 Task: Explore upcoming open houses in Boston, Massachusetts, to visit properties with a roof deck.
Action: Mouse pressed left at (302, 208)
Screenshot: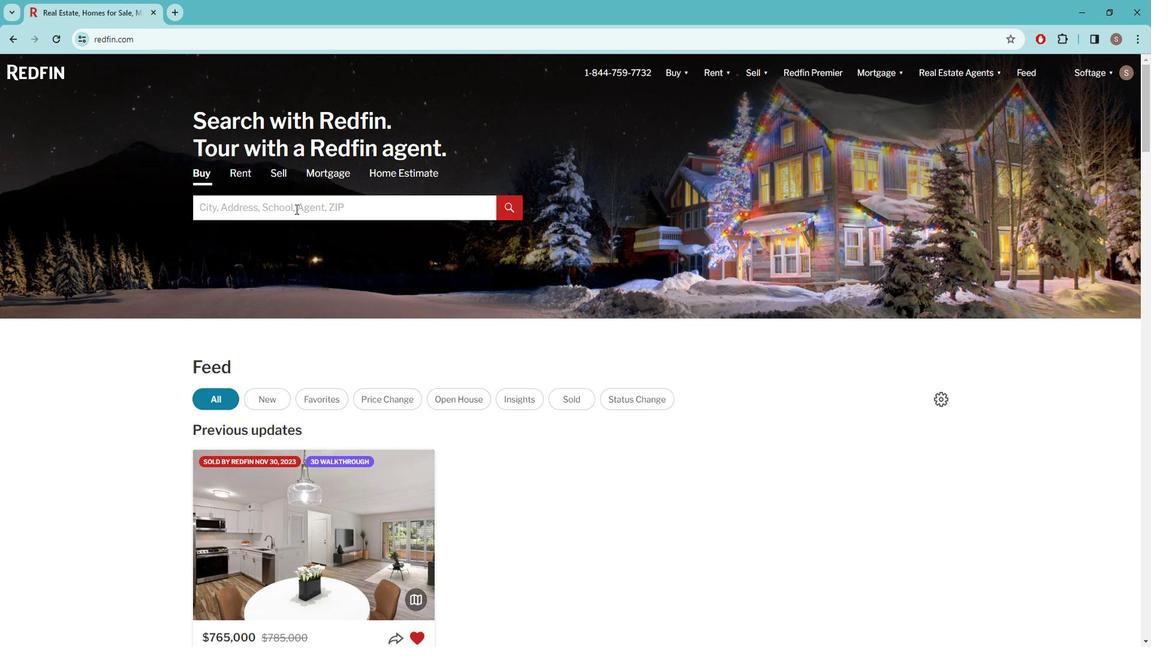 
Action: Mouse moved to (303, 208)
Screenshot: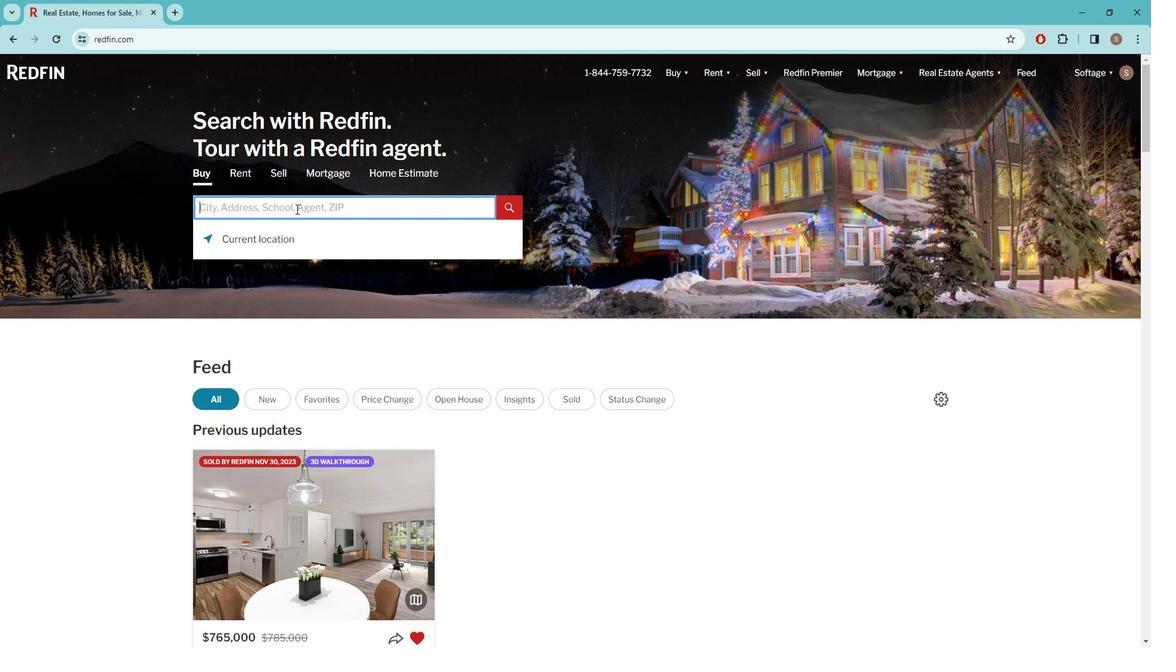 
Action: Key pressed <Key.caps_lock>B<Key.caps_lock>oston
Screenshot: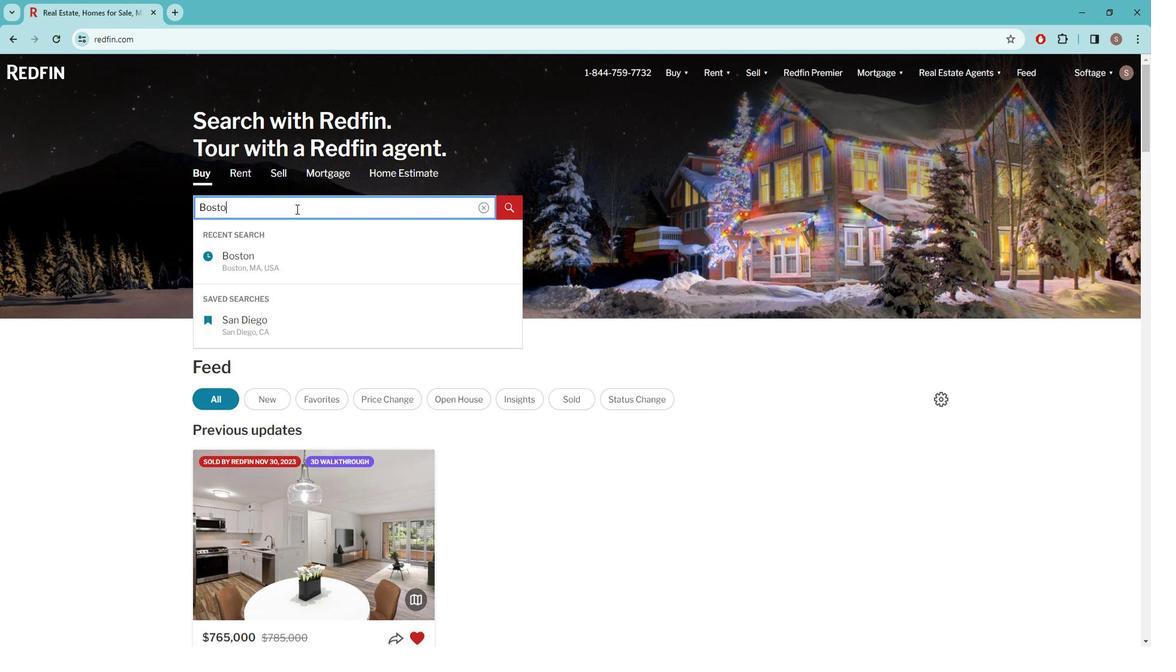 
Action: Mouse moved to (280, 264)
Screenshot: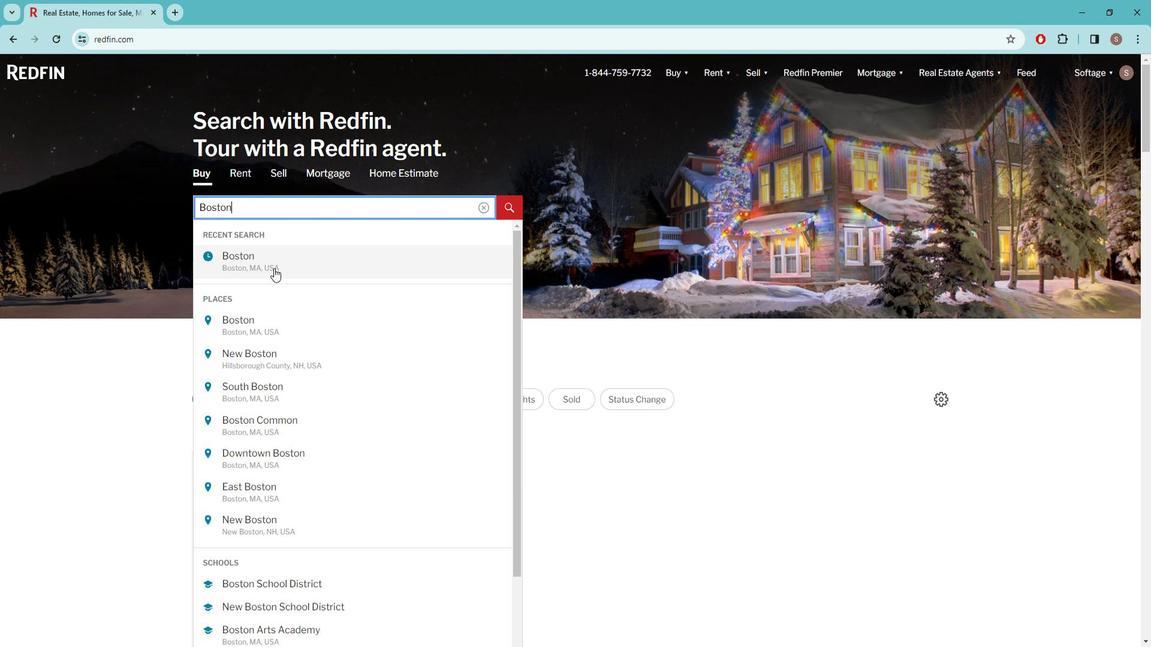 
Action: Mouse pressed left at (280, 264)
Screenshot: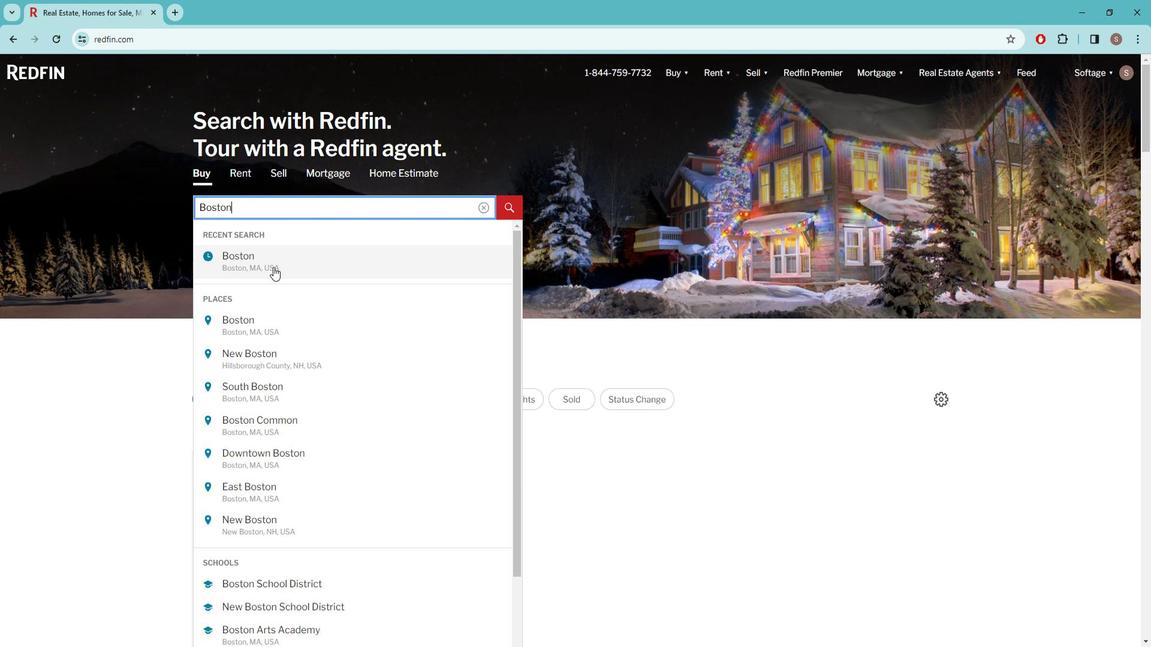 
Action: Mouse moved to (1015, 154)
Screenshot: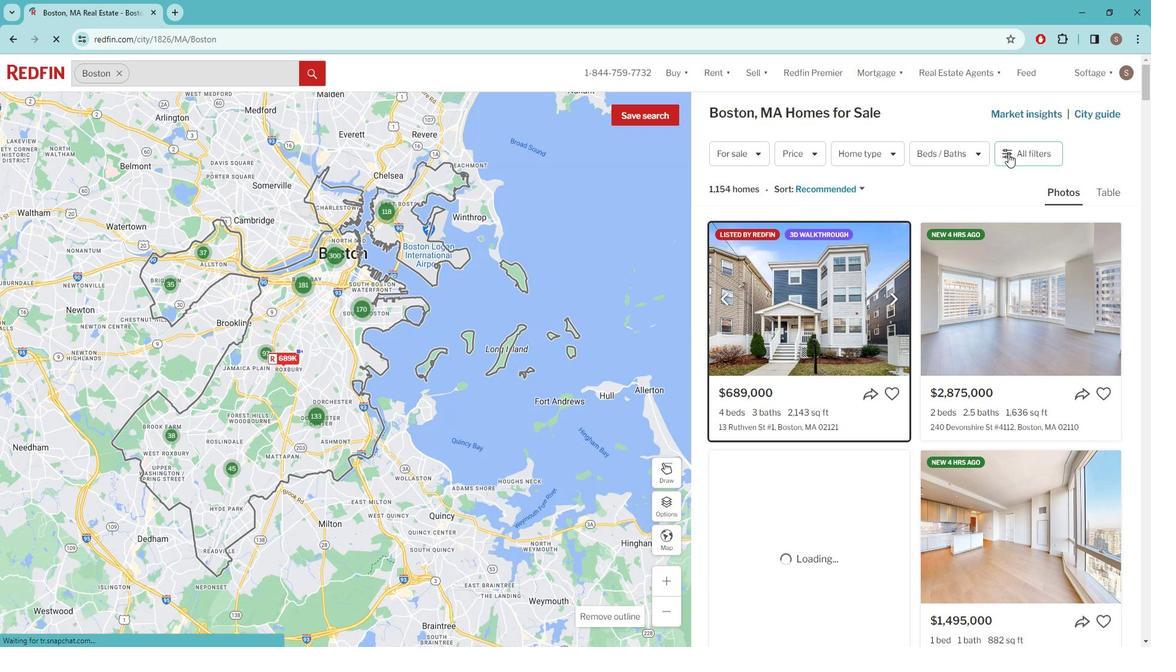 
Action: Mouse pressed left at (1015, 154)
Screenshot: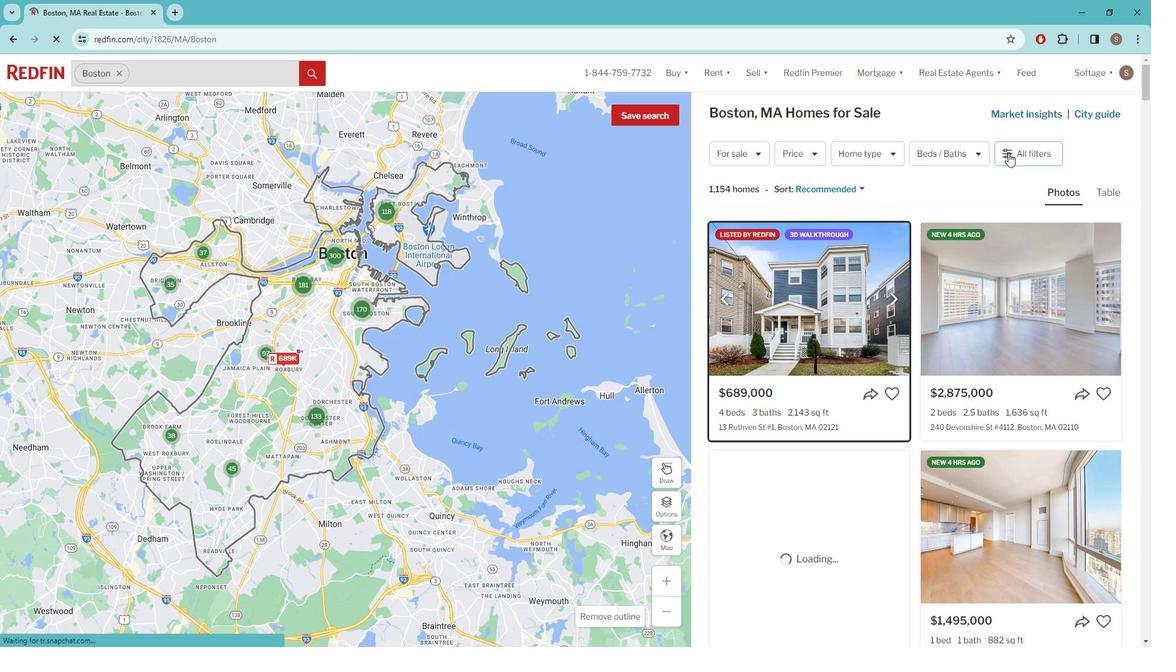 
Action: Mouse moved to (1015, 152)
Screenshot: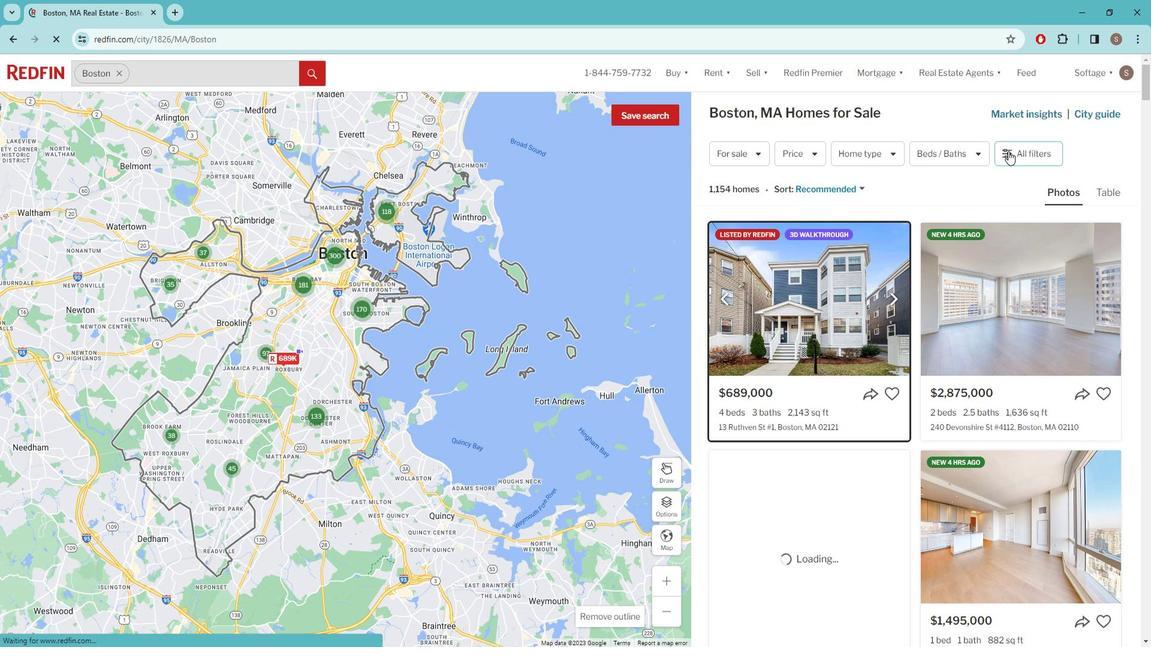 
Action: Mouse pressed left at (1015, 152)
Screenshot: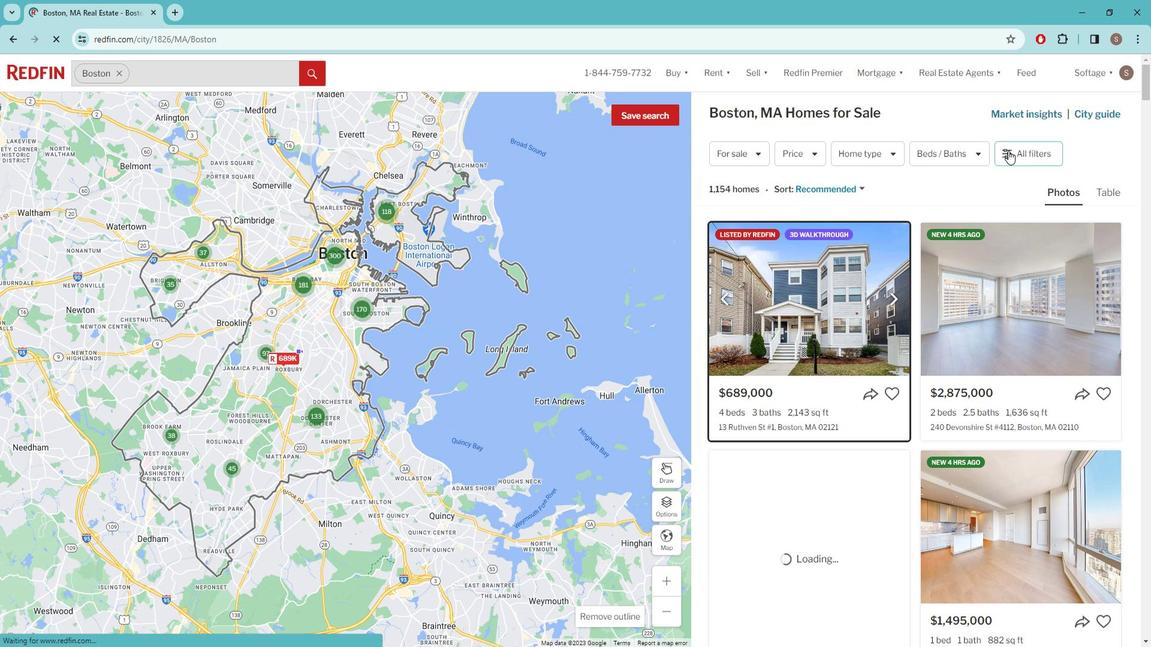 
Action: Mouse moved to (1018, 149)
Screenshot: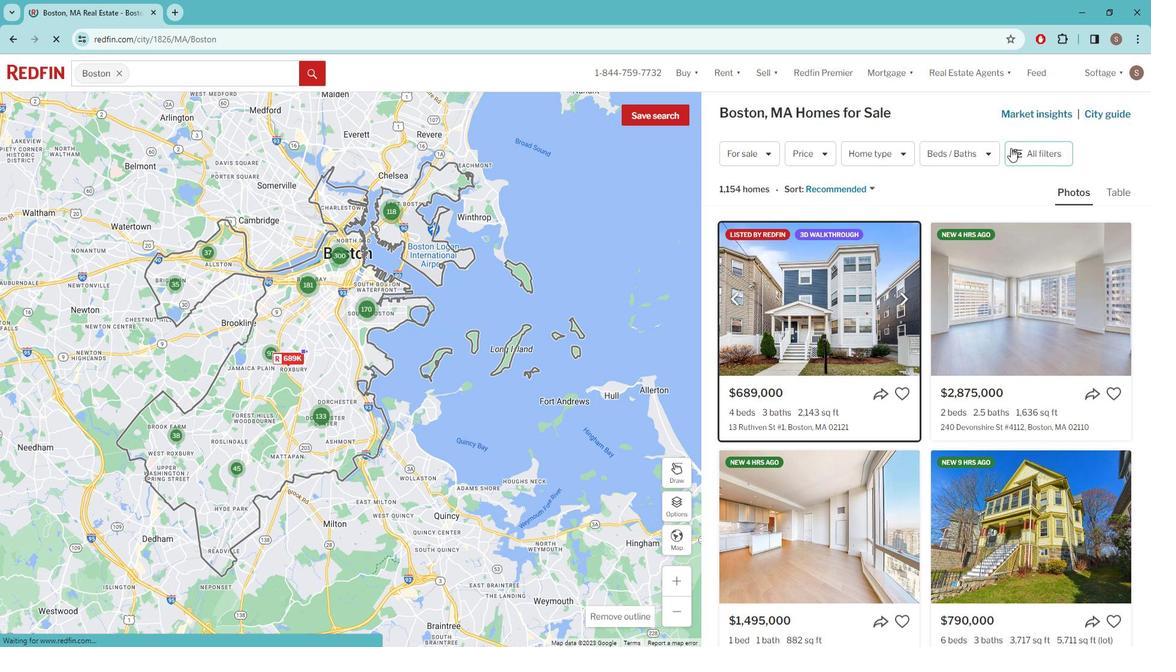 
Action: Mouse pressed left at (1018, 149)
Screenshot: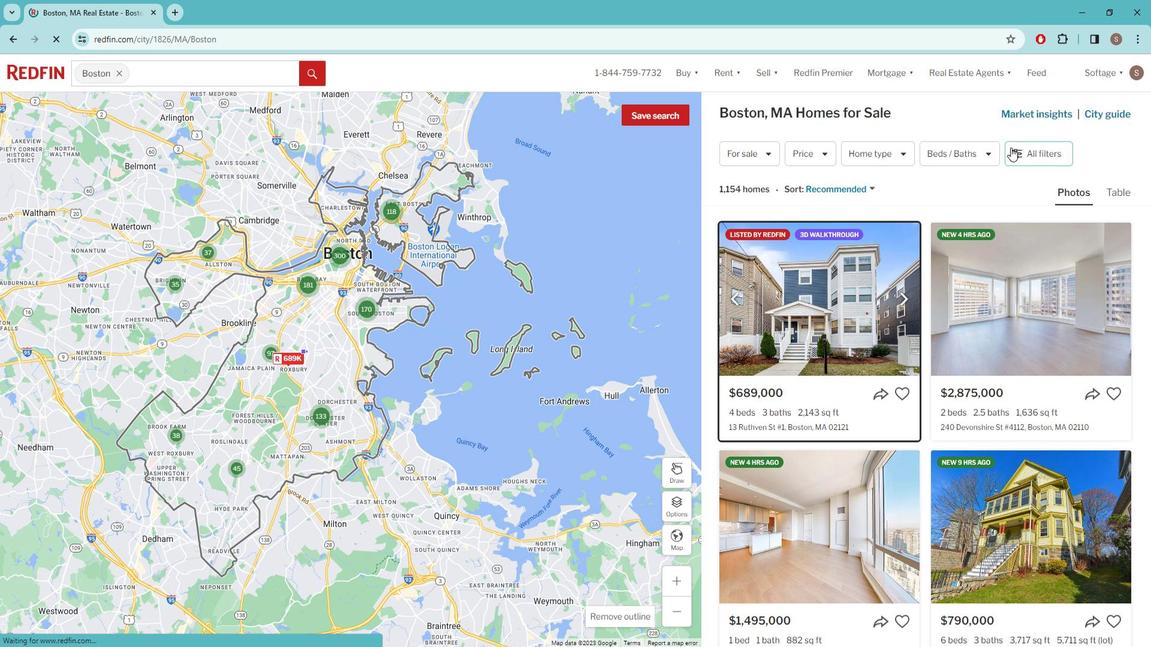 
Action: Mouse moved to (1022, 148)
Screenshot: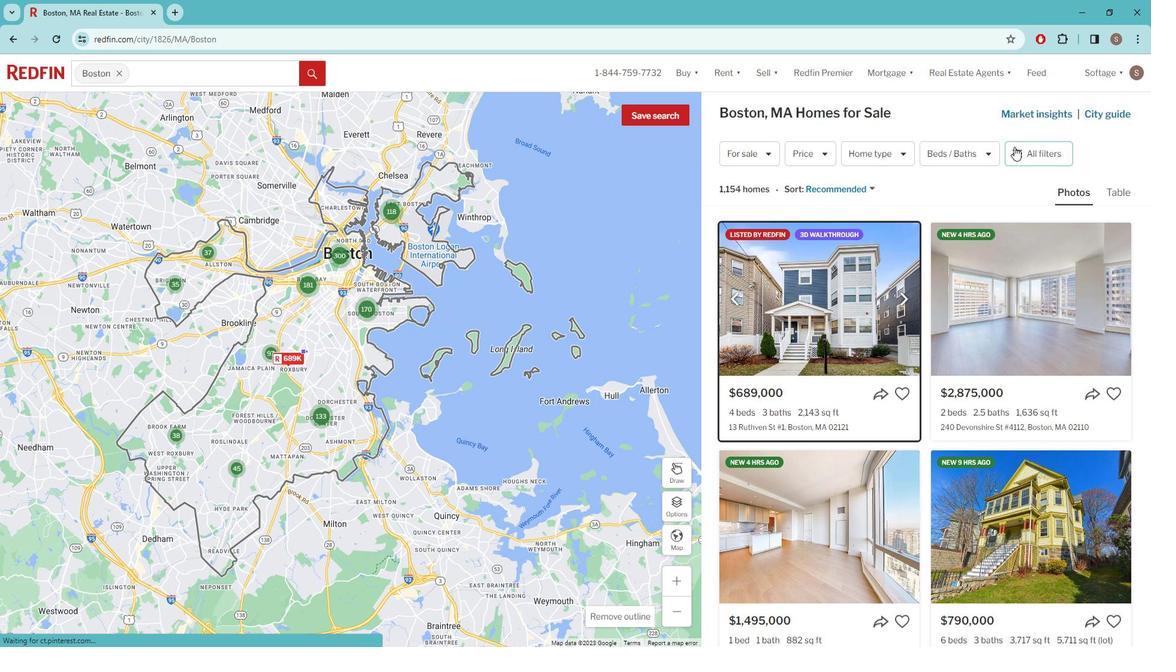 
Action: Mouse pressed left at (1022, 148)
Screenshot: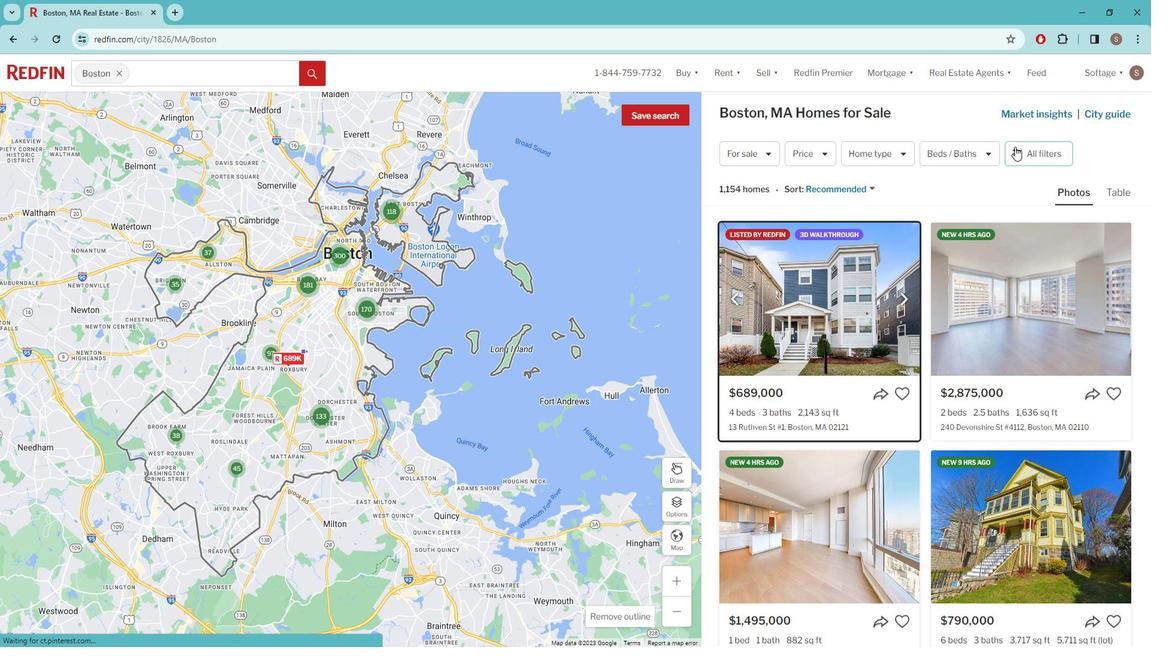 
Action: Mouse moved to (918, 229)
Screenshot: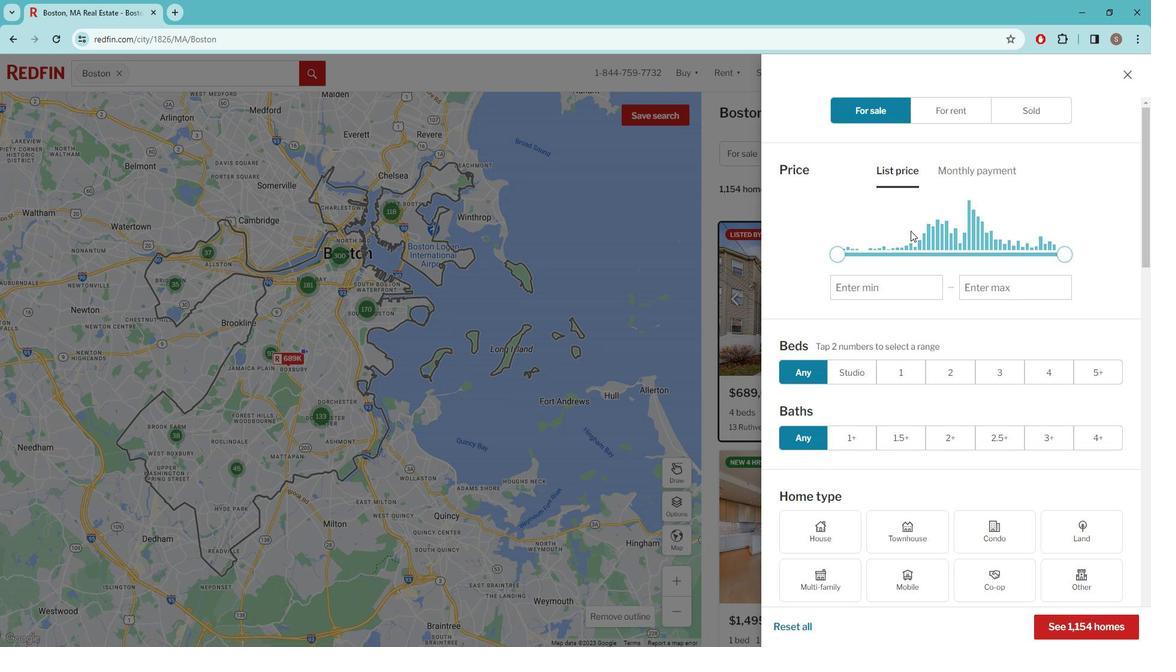 
Action: Mouse scrolled (918, 229) with delta (0, 0)
Screenshot: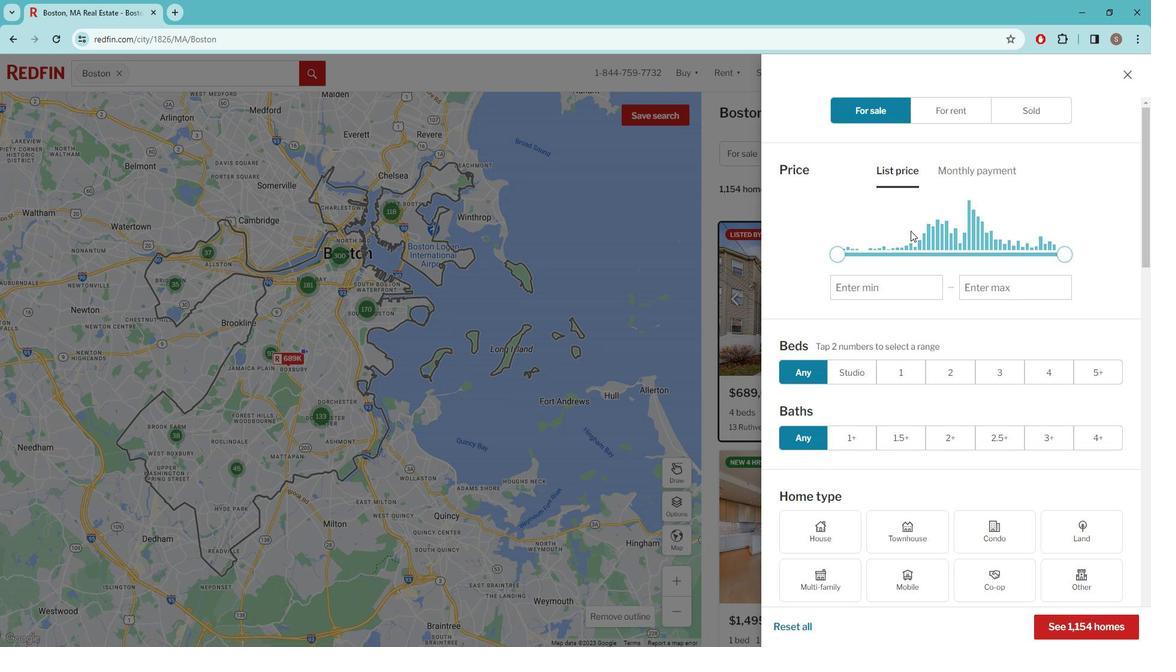 
Action: Mouse moved to (913, 230)
Screenshot: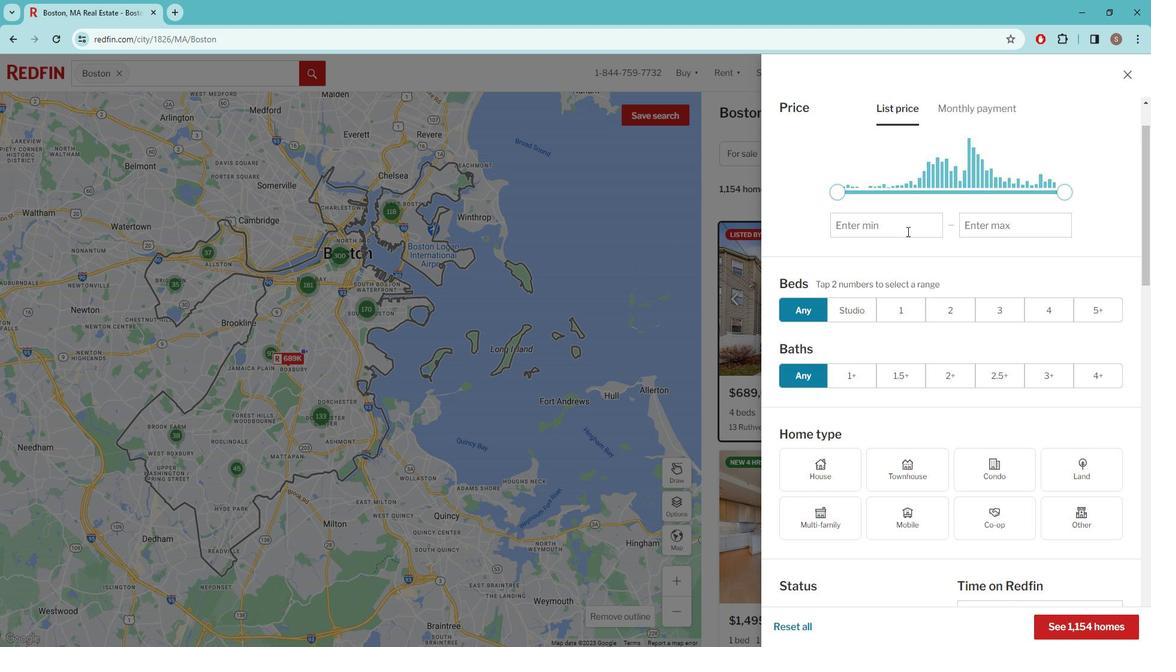 
Action: Mouse scrolled (913, 229) with delta (0, 0)
Screenshot: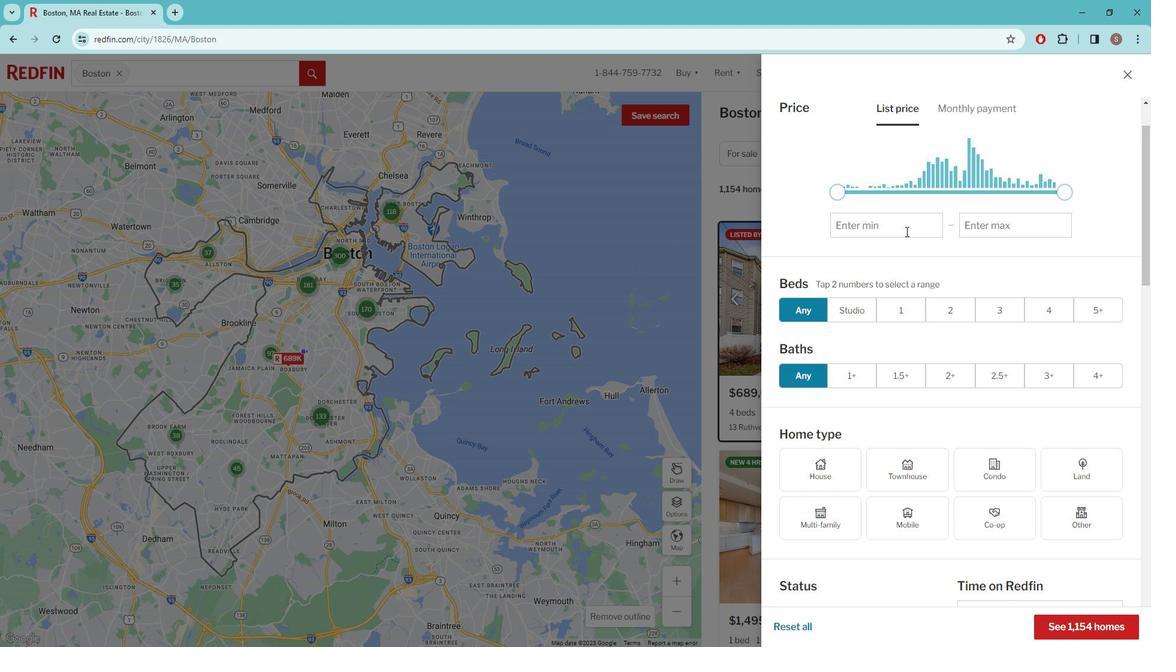 
Action: Mouse moved to (880, 297)
Screenshot: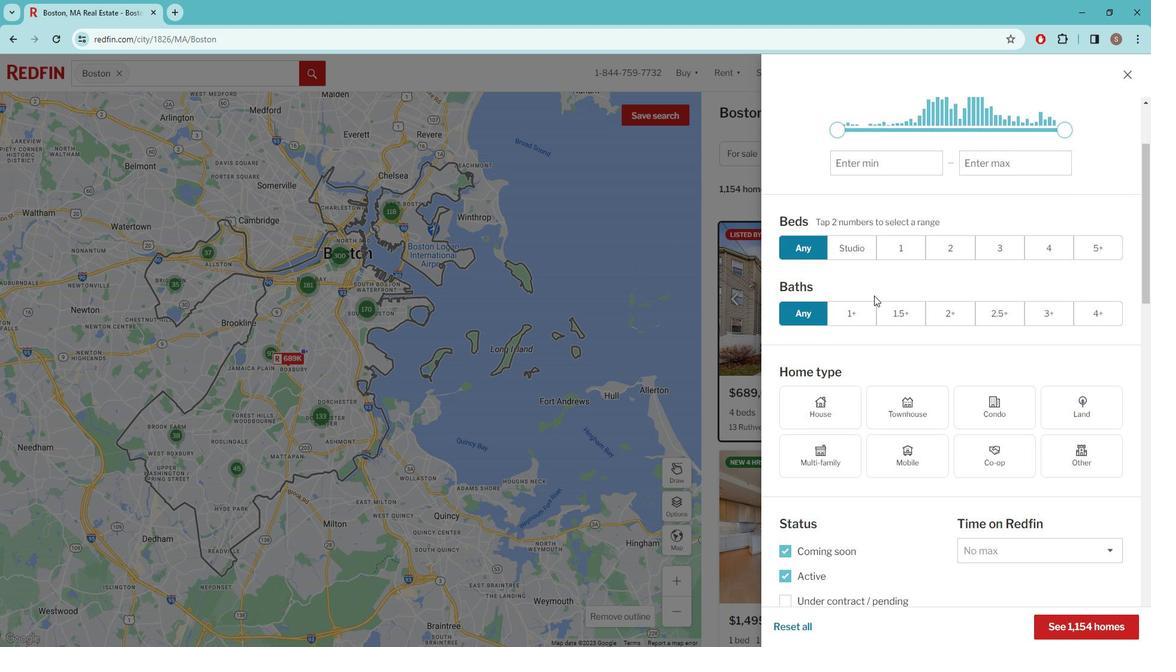 
Action: Mouse scrolled (880, 296) with delta (0, 0)
Screenshot: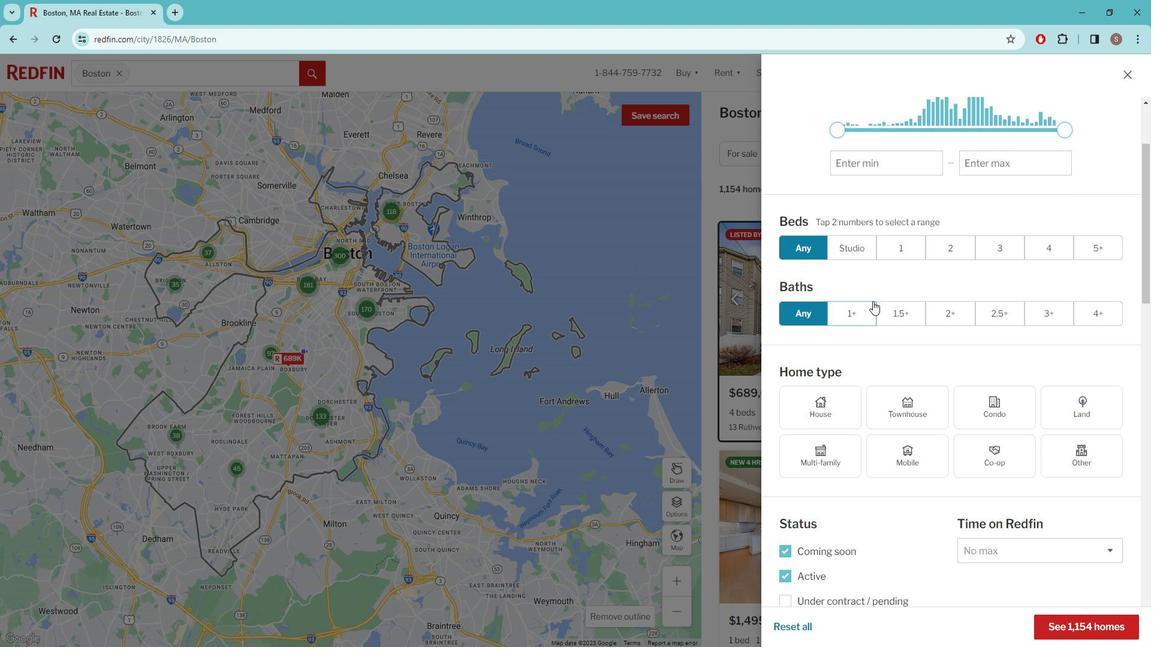 
Action: Mouse moved to (879, 299)
Screenshot: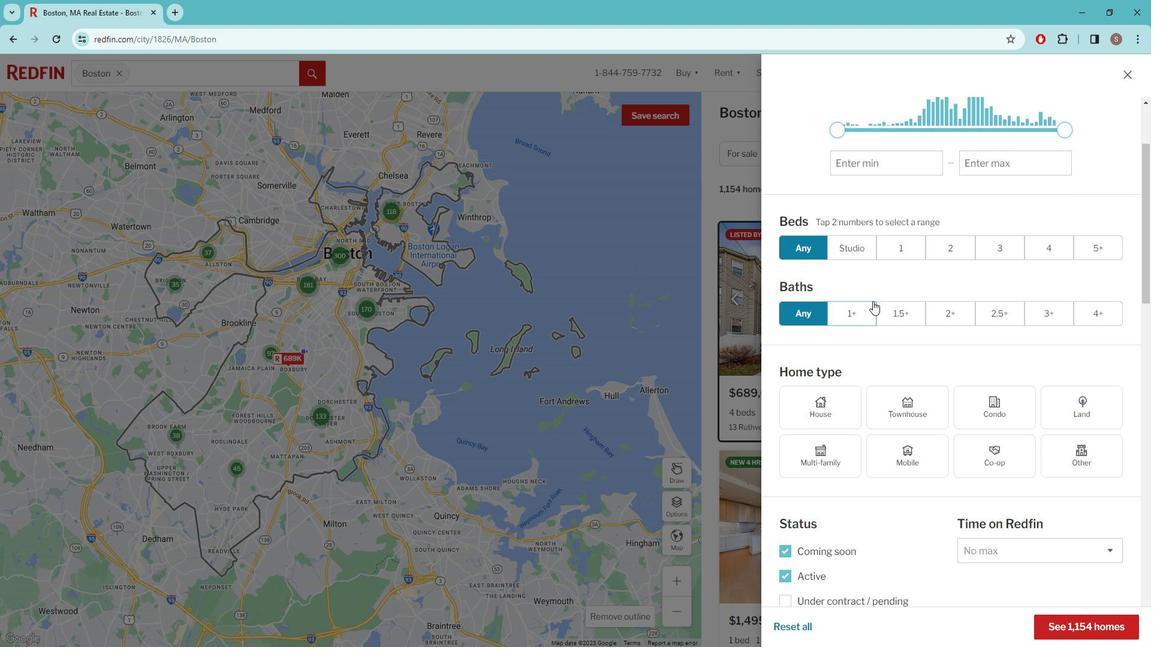 
Action: Mouse scrolled (879, 298) with delta (0, 0)
Screenshot: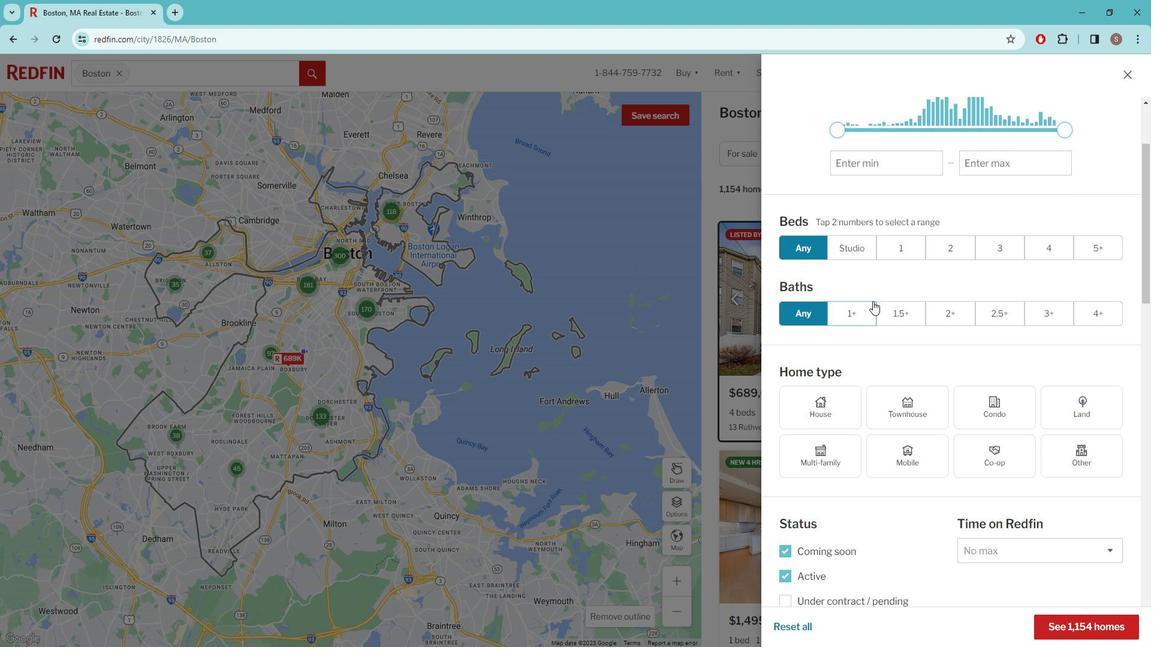 
Action: Mouse moved to (833, 275)
Screenshot: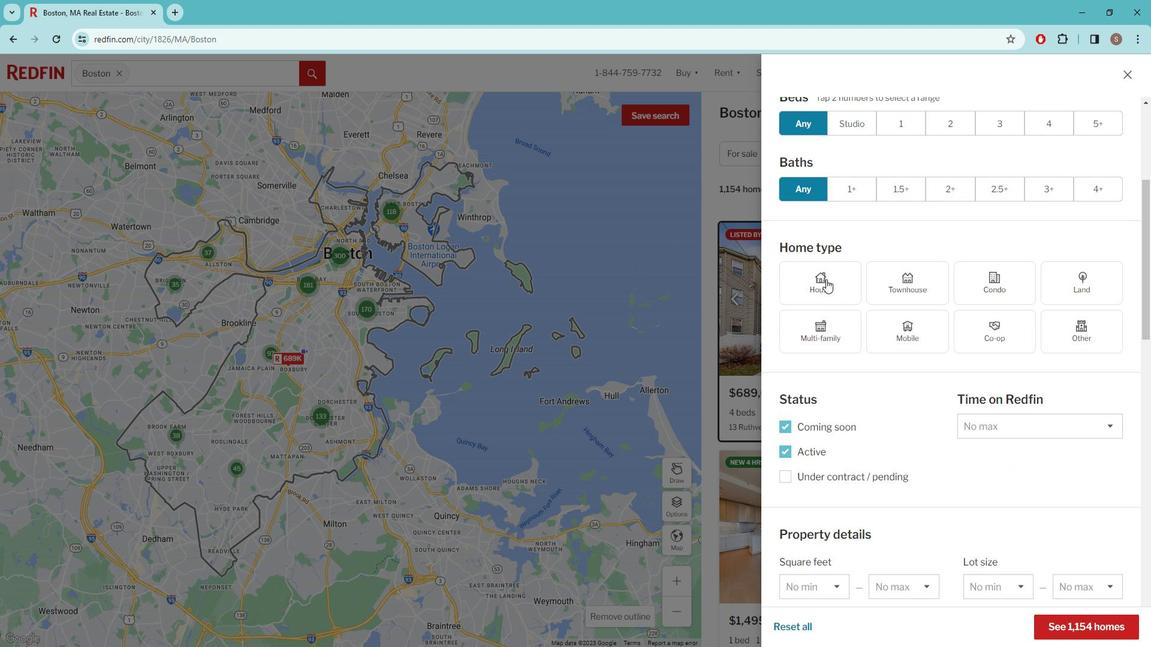 
Action: Mouse pressed left at (833, 275)
Screenshot: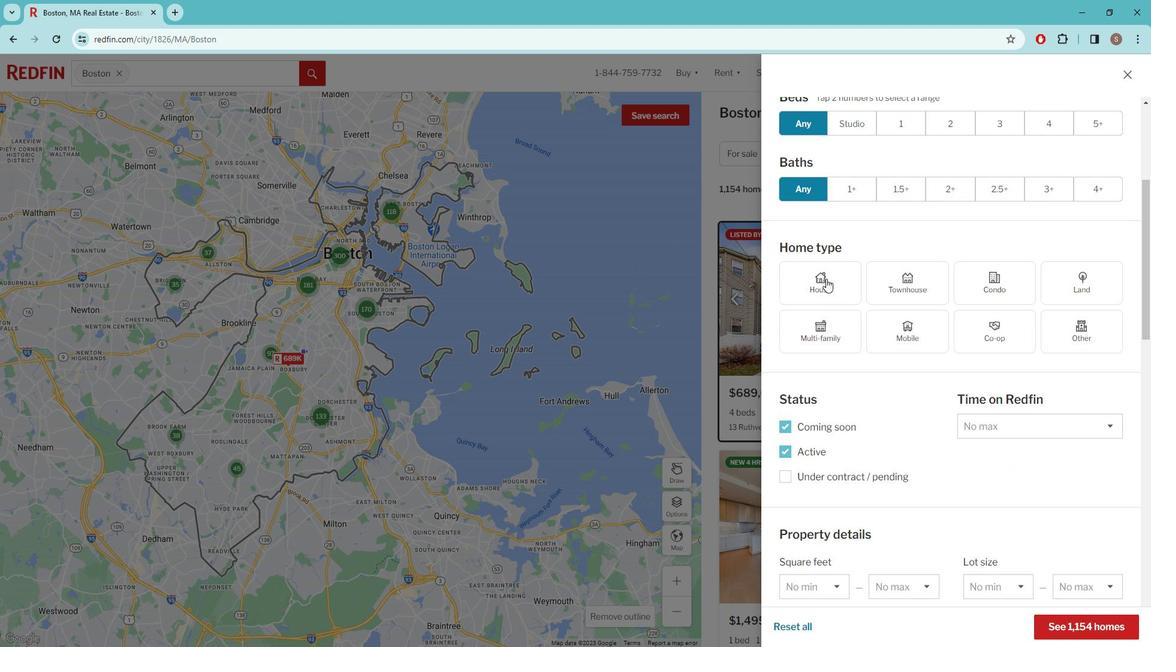 
Action: Mouse moved to (870, 384)
Screenshot: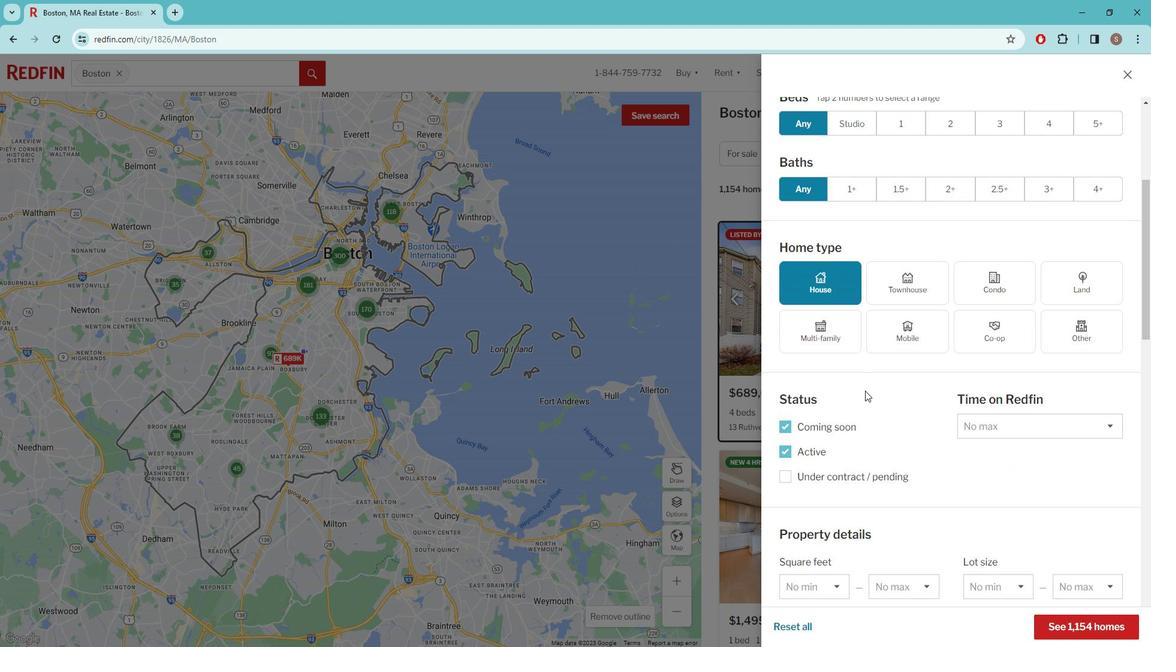 
Action: Mouse scrolled (870, 384) with delta (0, 0)
Screenshot: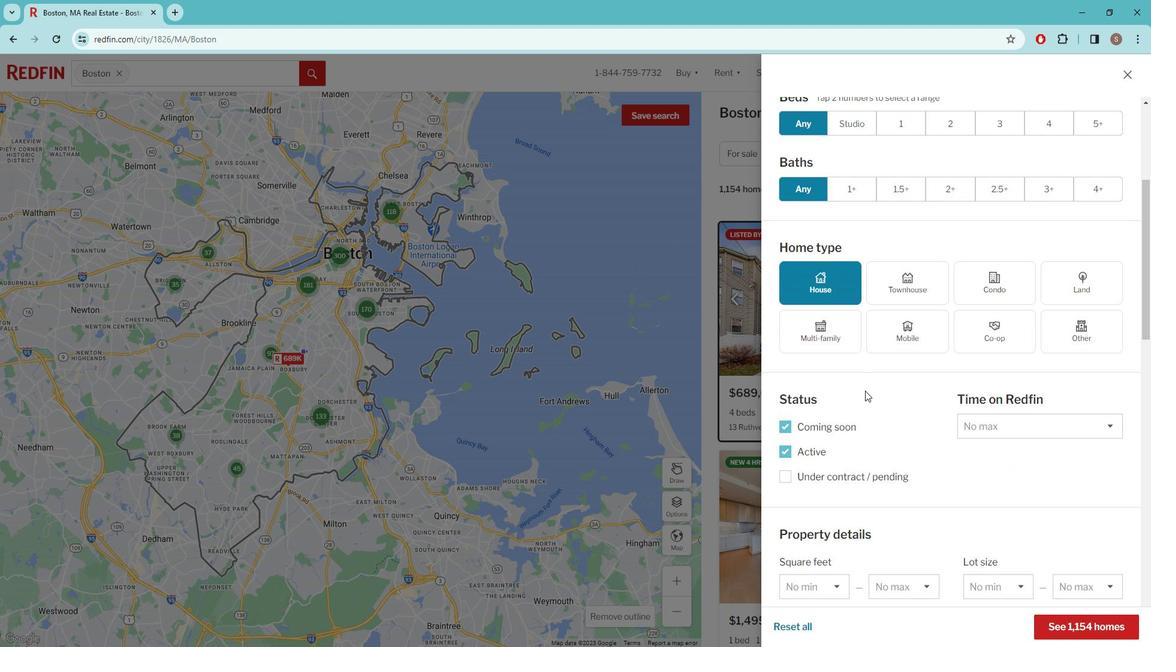 
Action: Mouse scrolled (870, 384) with delta (0, 0)
Screenshot: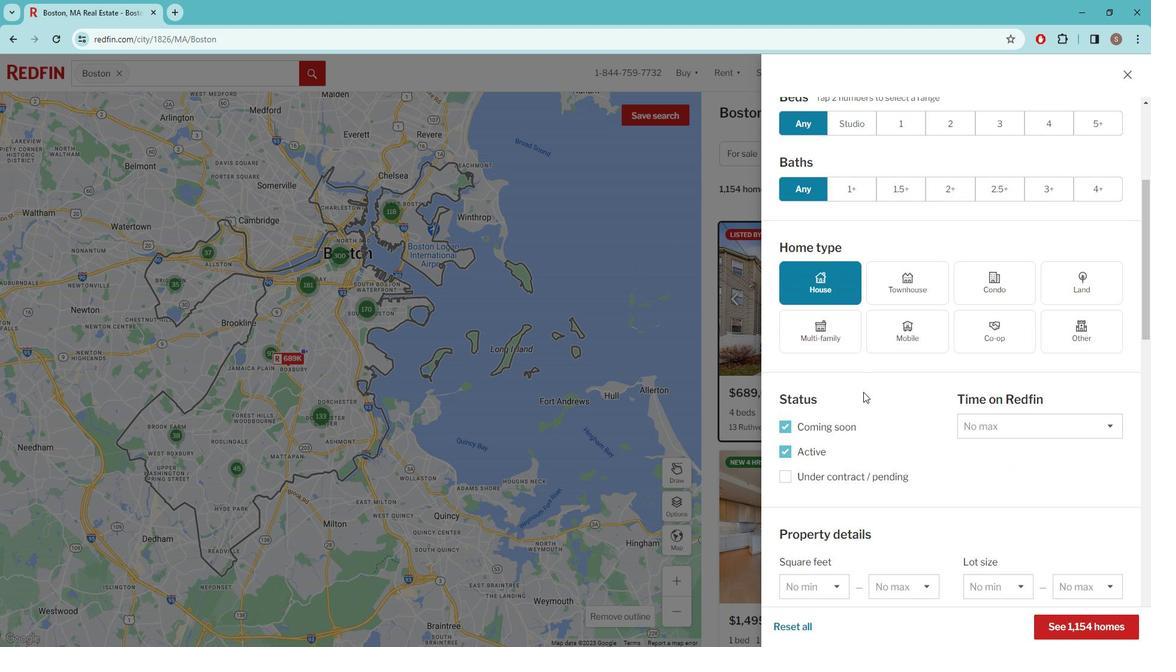 
Action: Mouse scrolled (870, 384) with delta (0, 0)
Screenshot: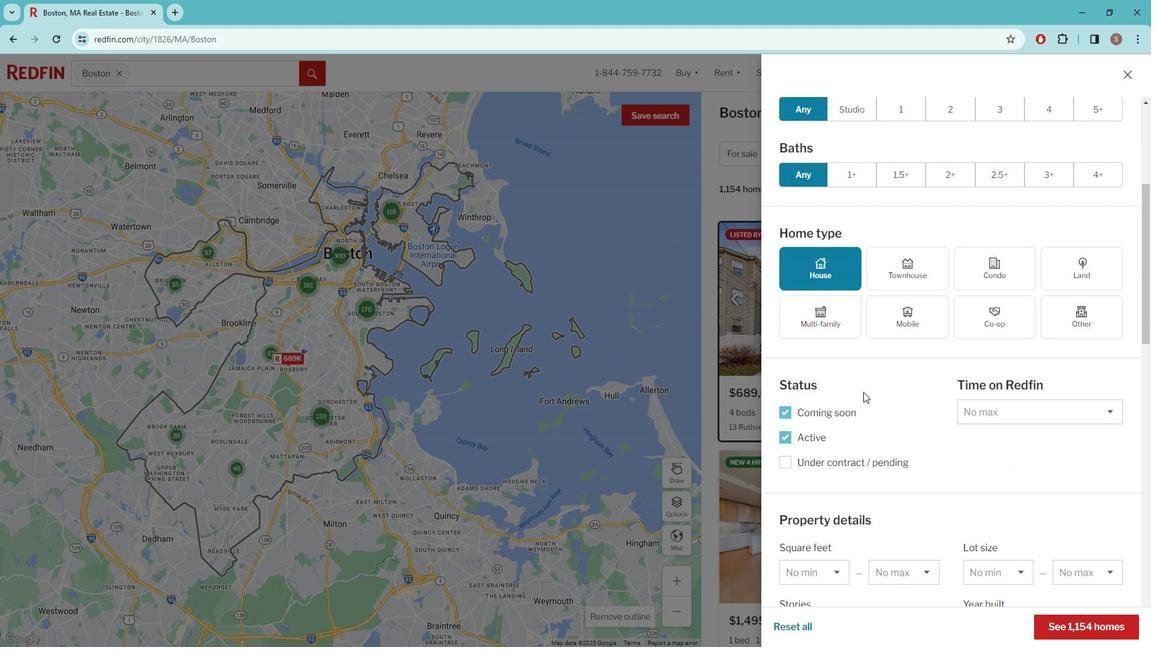 
Action: Mouse moved to (870, 384)
Screenshot: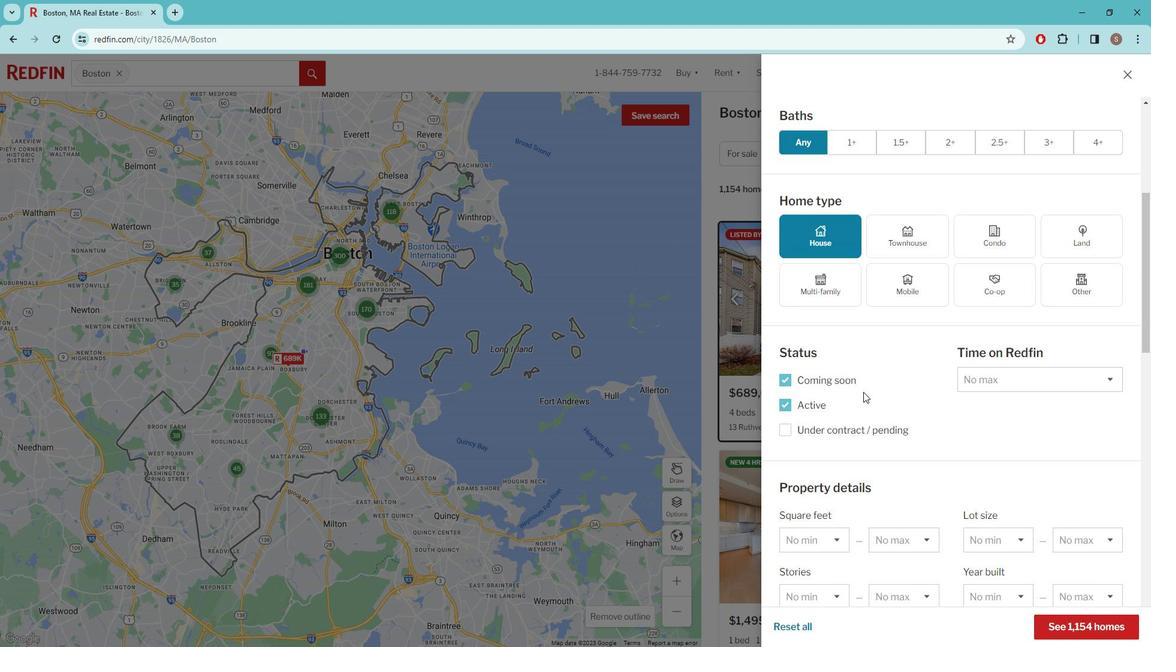 
Action: Mouse scrolled (870, 385) with delta (0, 0)
Screenshot: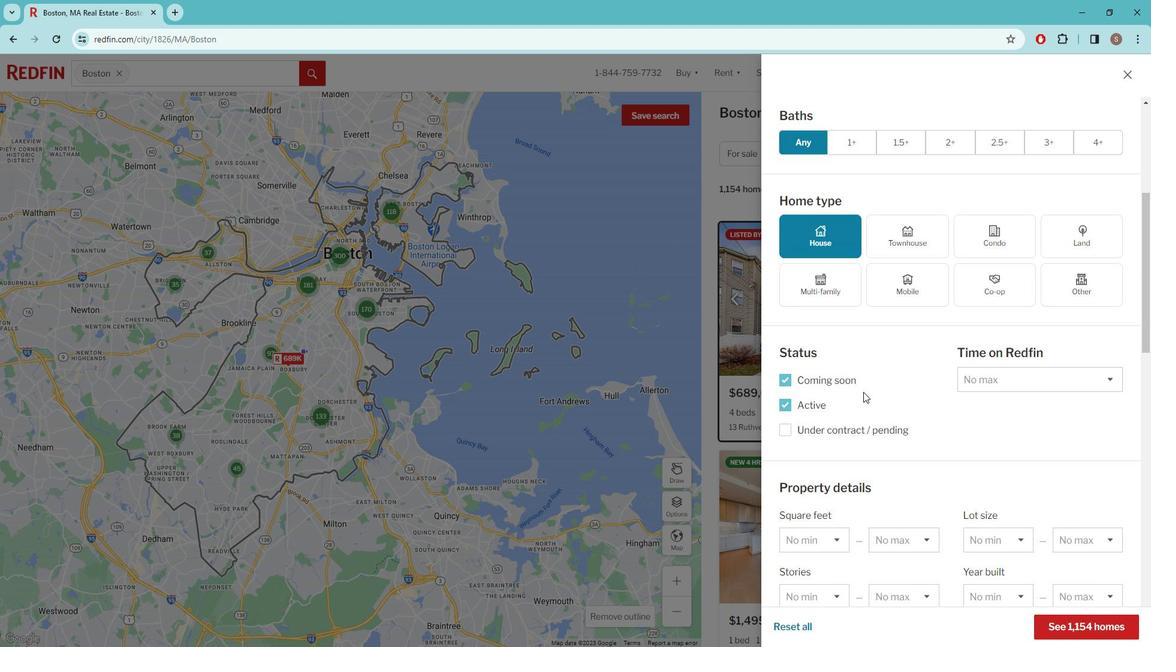 
Action: Mouse moved to (864, 358)
Screenshot: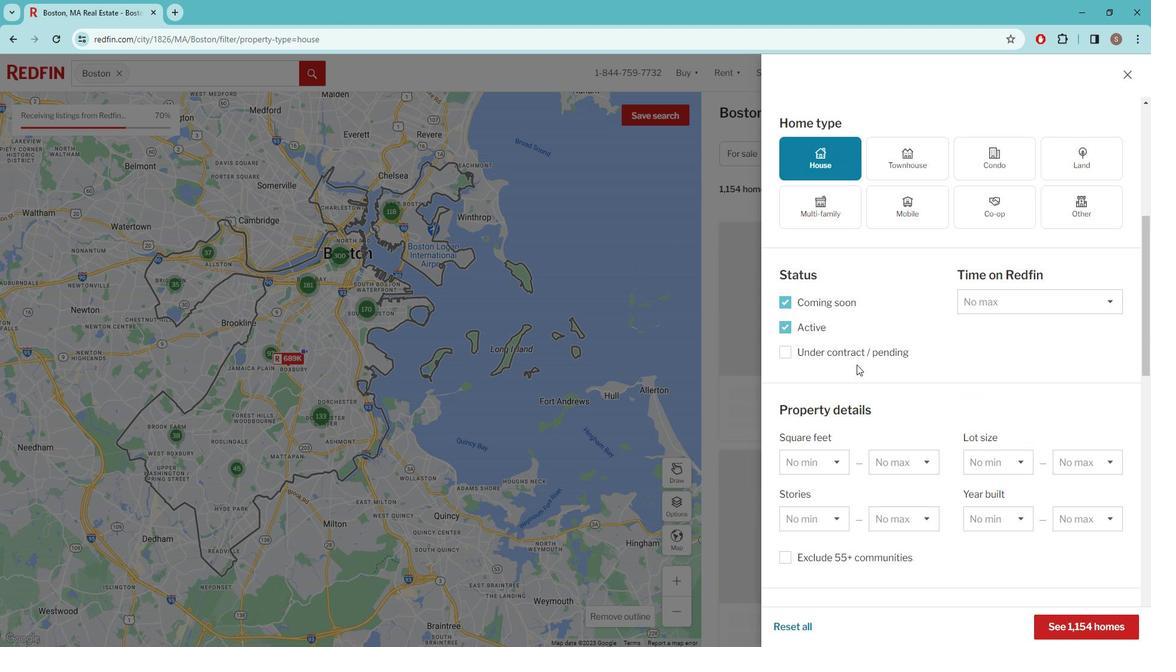 
Action: Mouse scrolled (864, 357) with delta (0, 0)
Screenshot: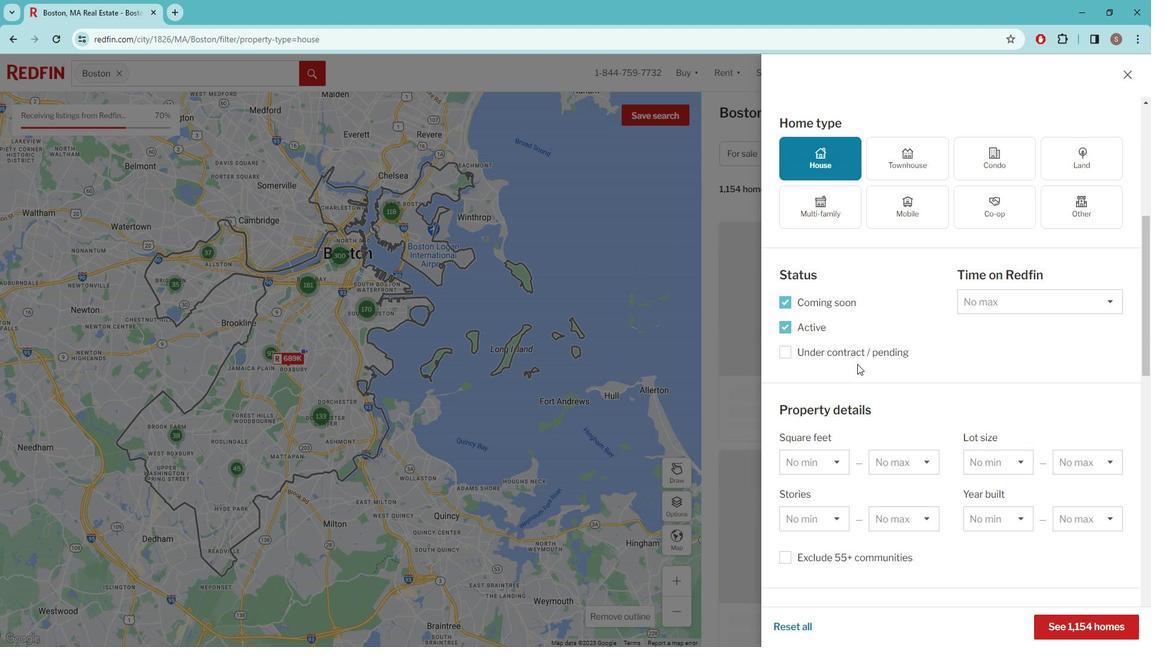 
Action: Mouse scrolled (864, 357) with delta (0, 0)
Screenshot: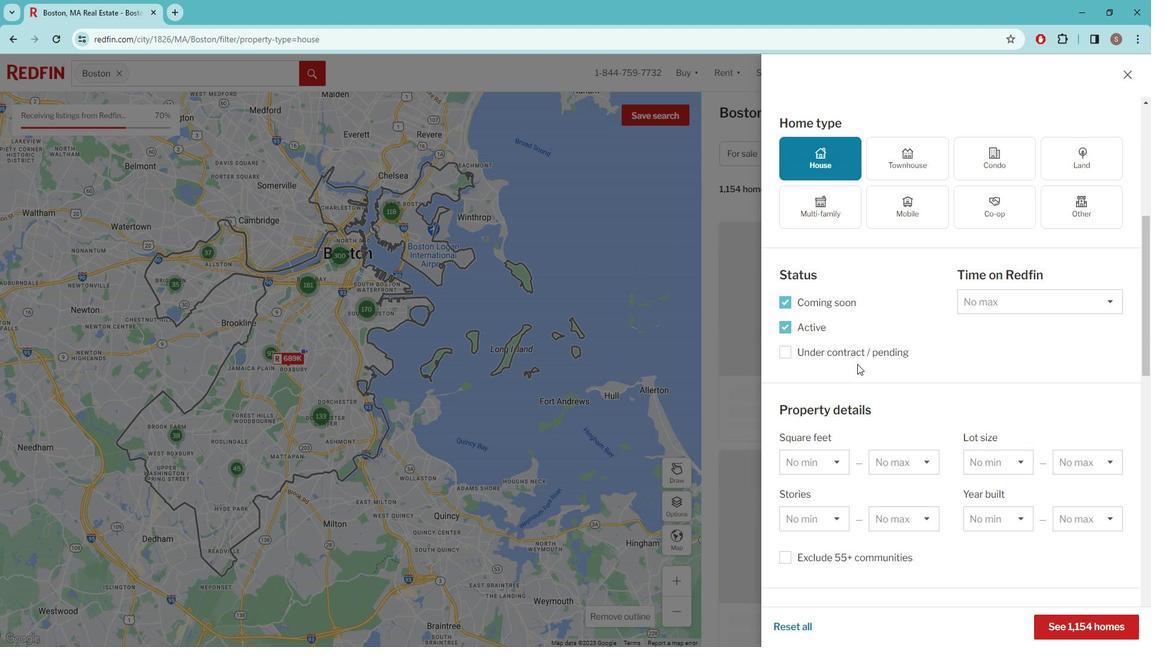 
Action: Mouse scrolled (864, 357) with delta (0, 0)
Screenshot: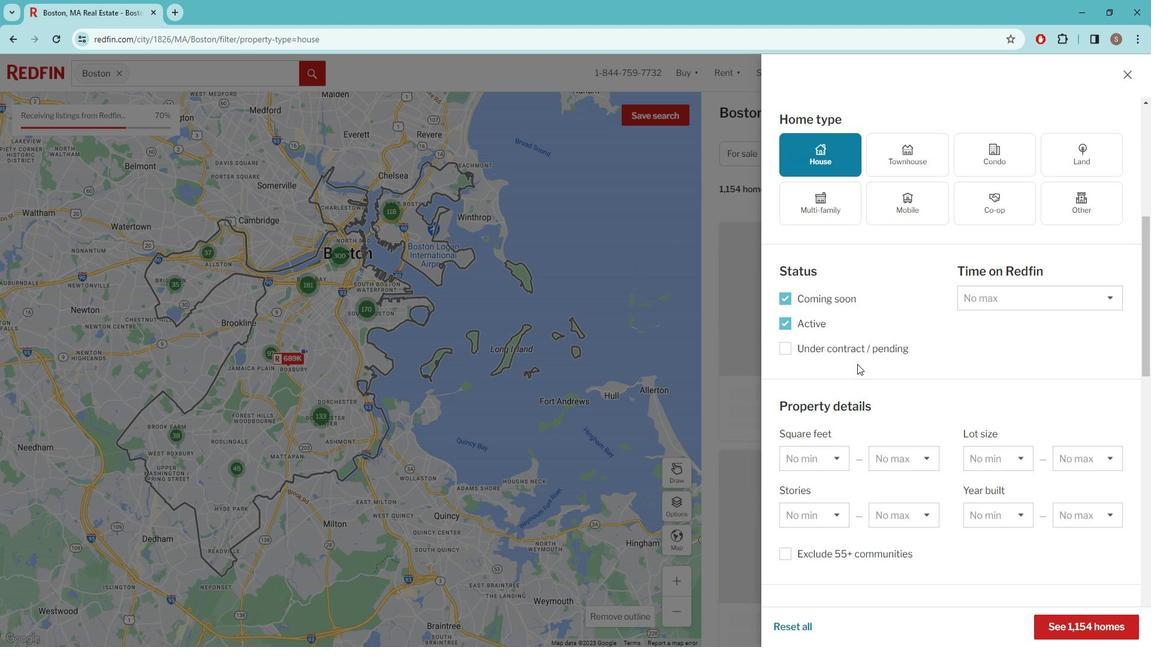 
Action: Mouse moved to (864, 357)
Screenshot: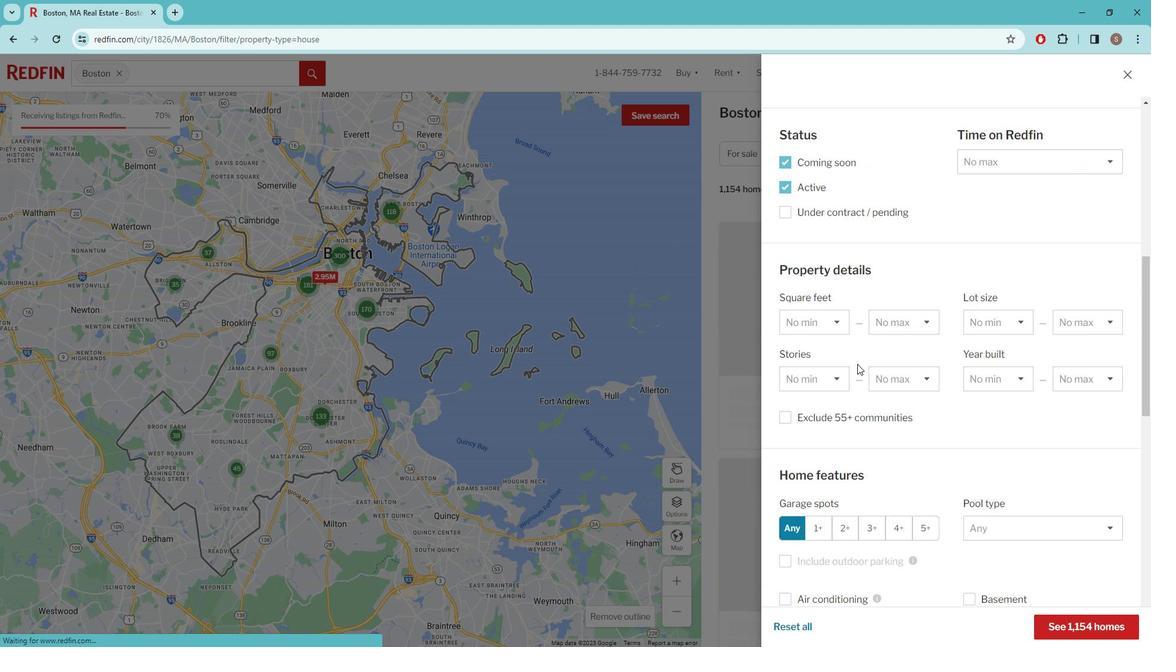
Action: Mouse scrolled (864, 356) with delta (0, 0)
Screenshot: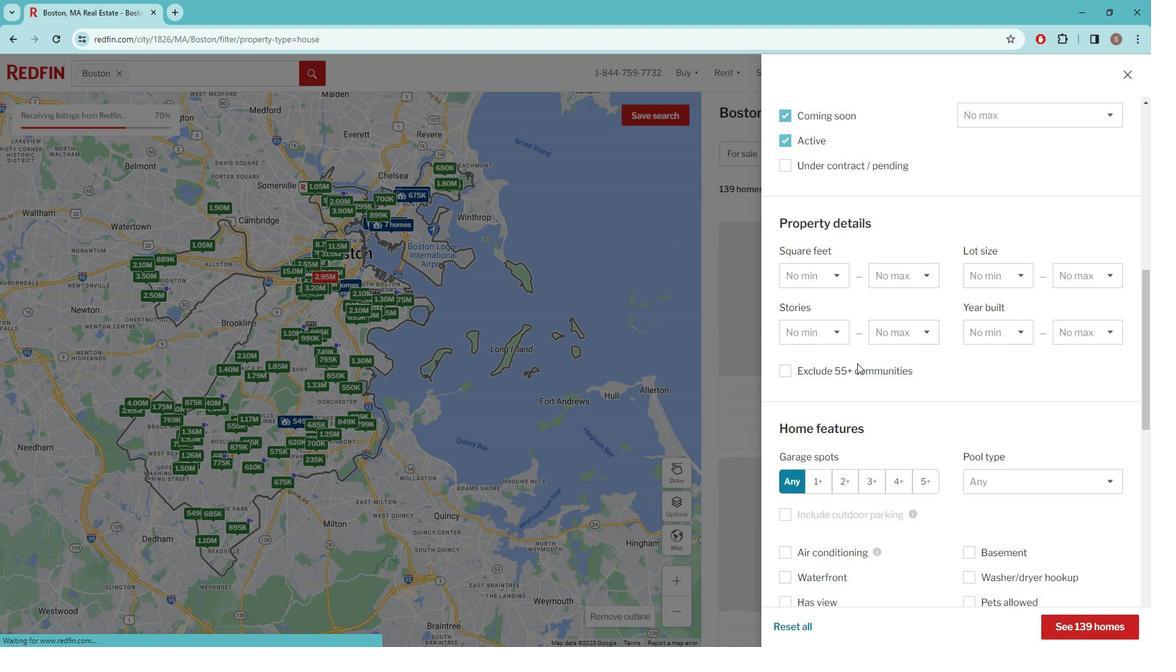 
Action: Mouse scrolled (864, 356) with delta (0, 0)
Screenshot: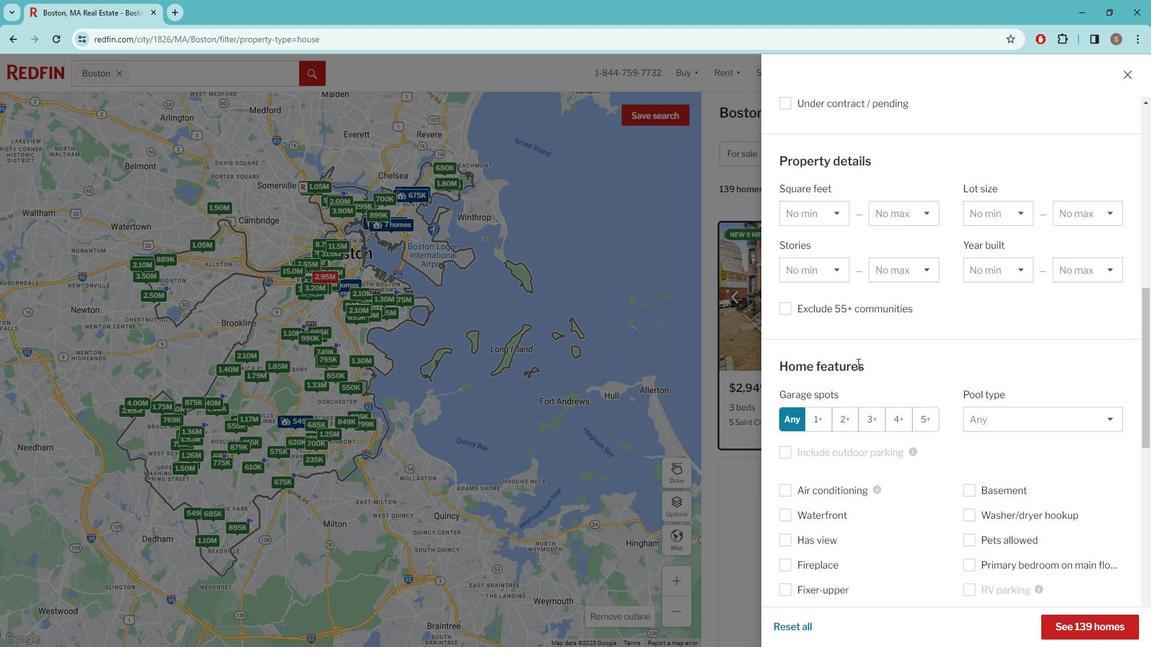 
Action: Mouse scrolled (864, 356) with delta (0, 0)
Screenshot: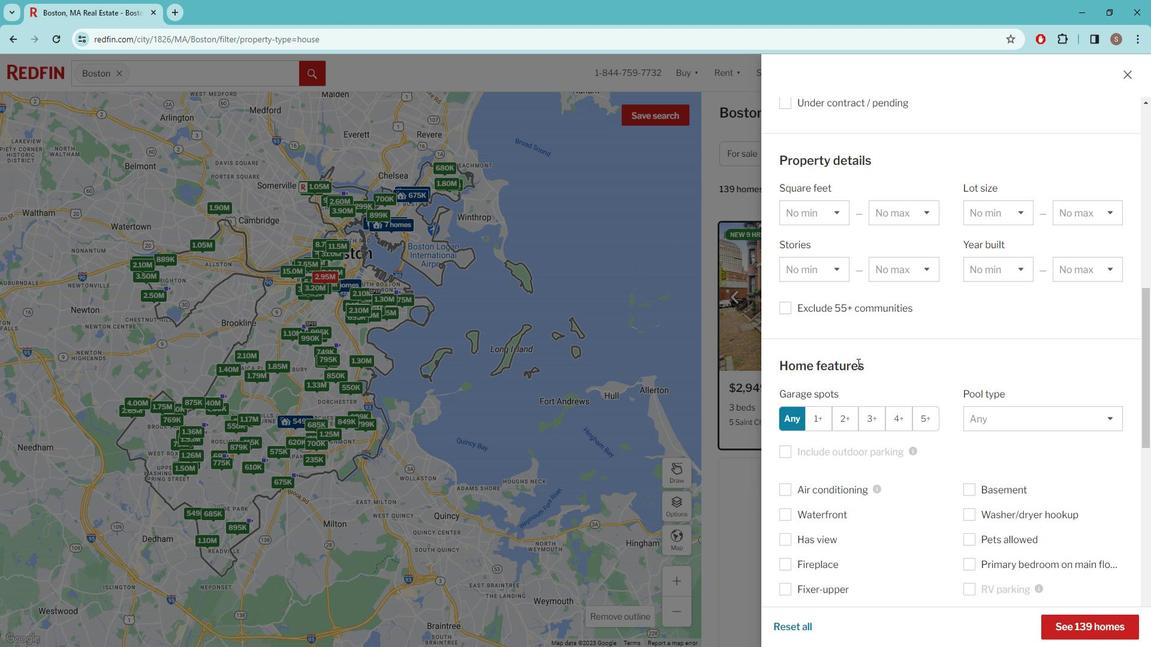 
Action: Mouse moved to (864, 356)
Screenshot: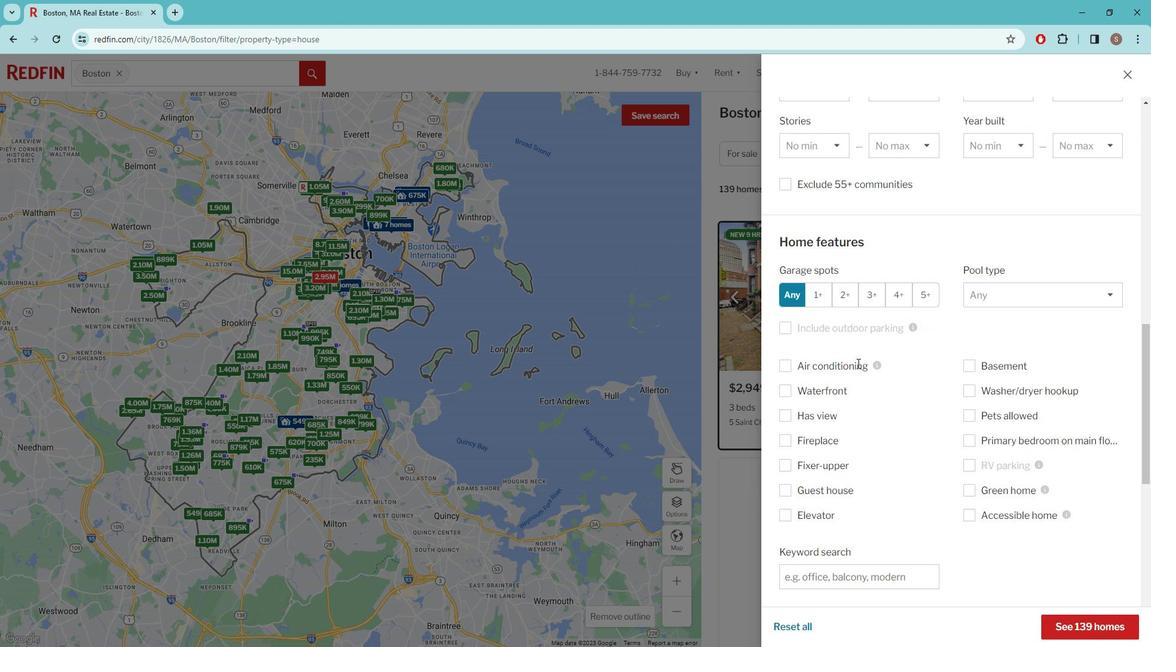 
Action: Mouse scrolled (864, 356) with delta (0, 0)
Screenshot: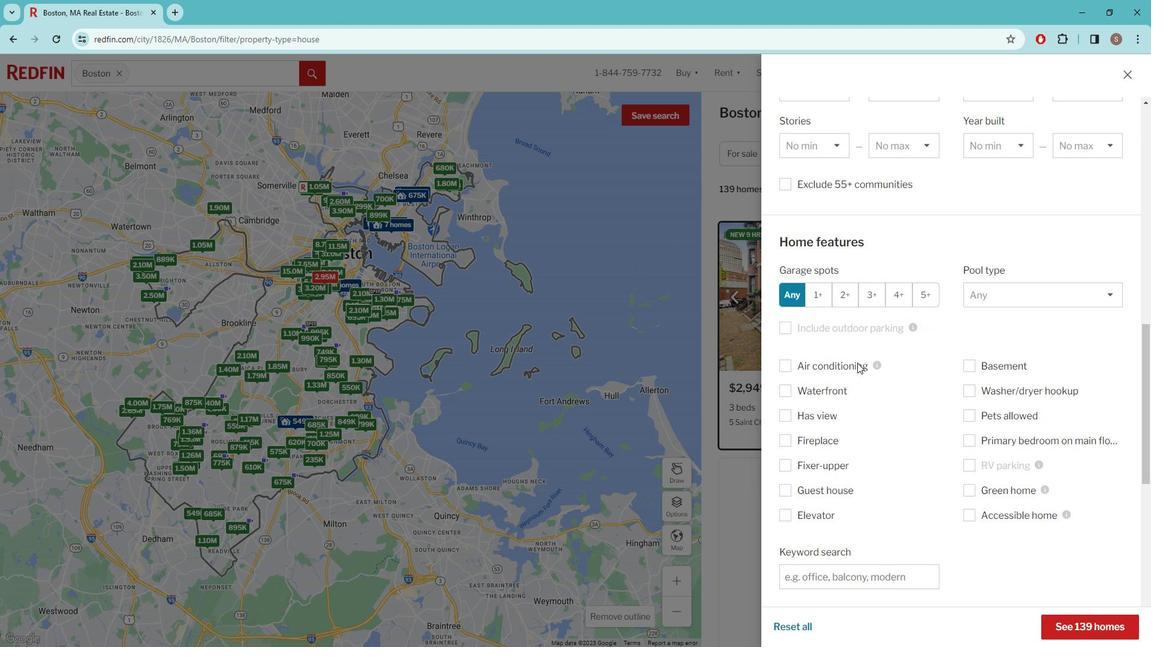 
Action: Mouse scrolled (864, 356) with delta (0, 0)
Screenshot: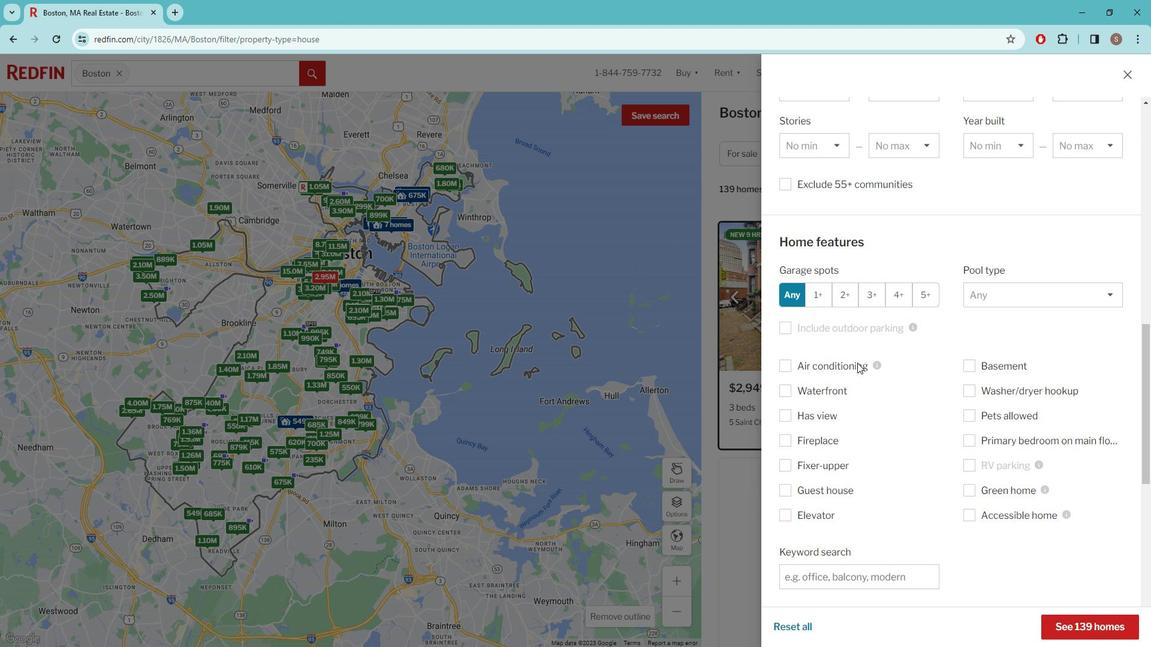 
Action: Mouse moved to (832, 437)
Screenshot: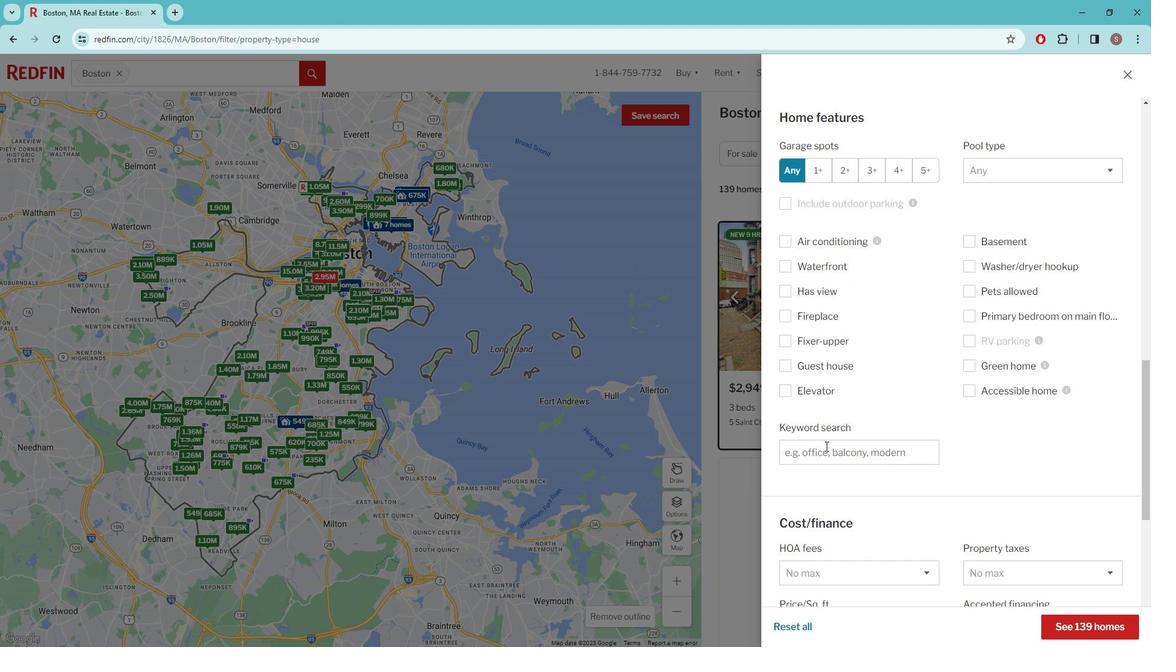 
Action: Mouse pressed left at (832, 437)
Screenshot: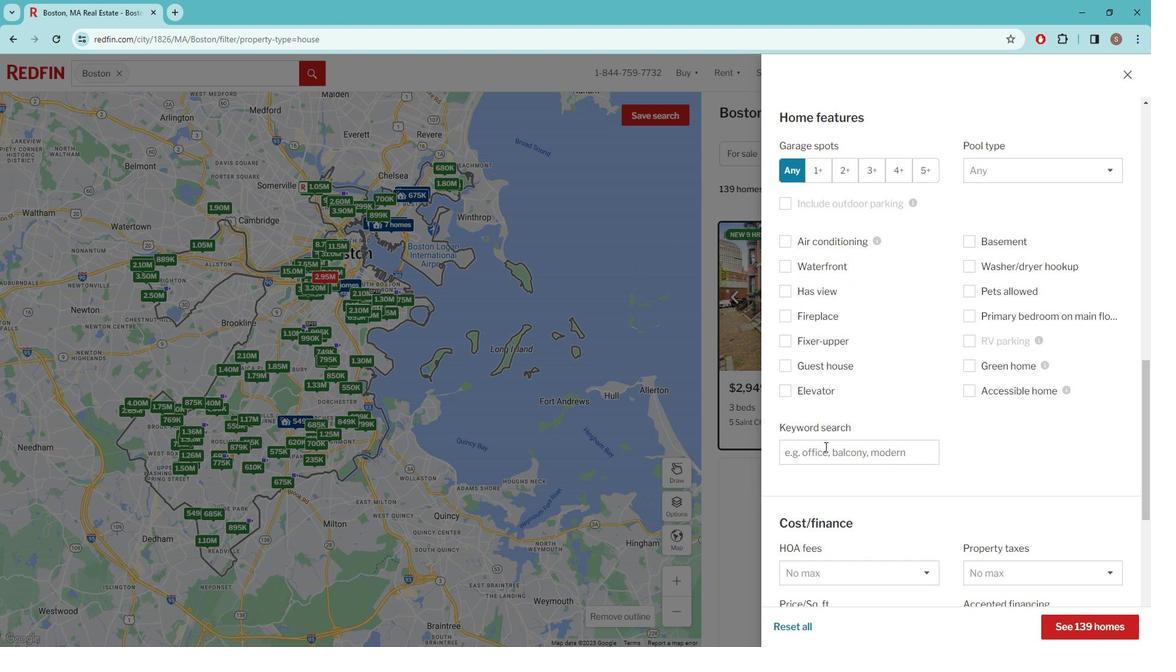 
Action: Key pressed roof<Key.space>deck
Screenshot: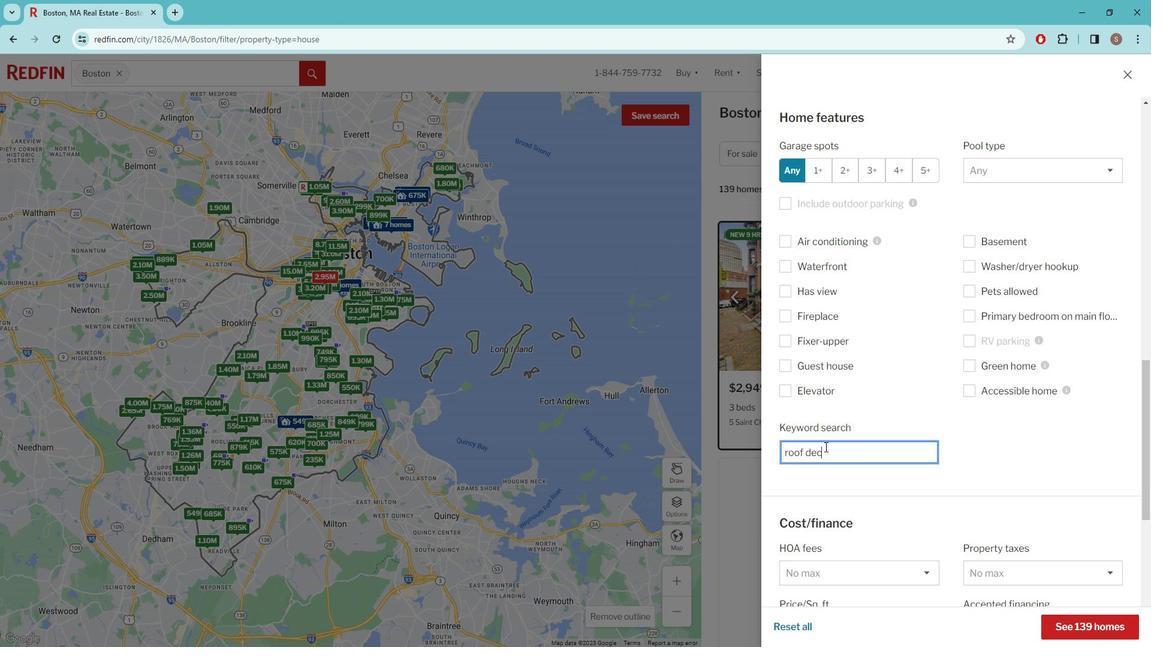 
Action: Mouse moved to (831, 437)
Screenshot: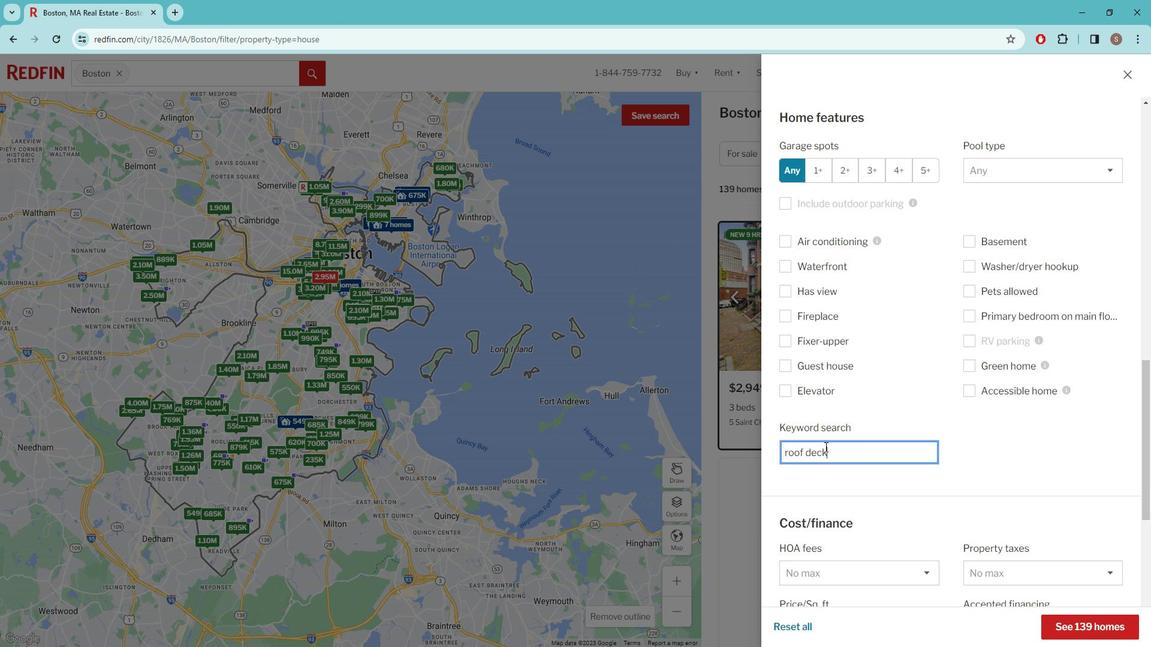 
Action: Mouse scrolled (831, 437) with delta (0, 0)
Screenshot: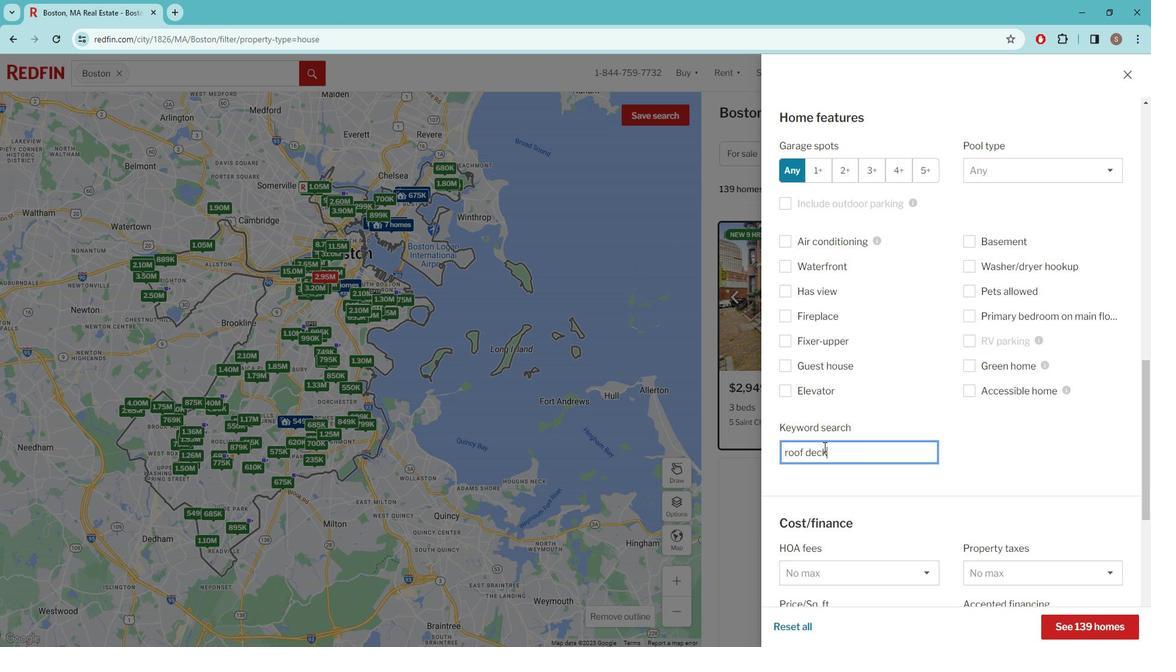 
Action: Mouse scrolled (831, 437) with delta (0, 0)
Screenshot: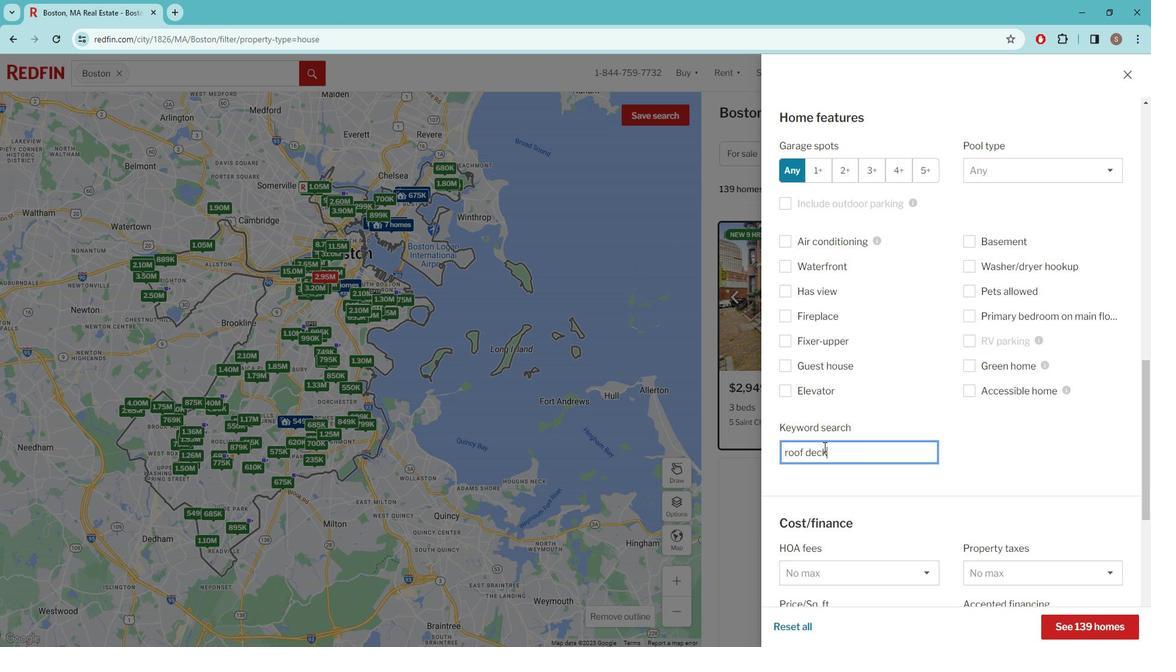 
Action: Mouse scrolled (831, 437) with delta (0, 0)
Screenshot: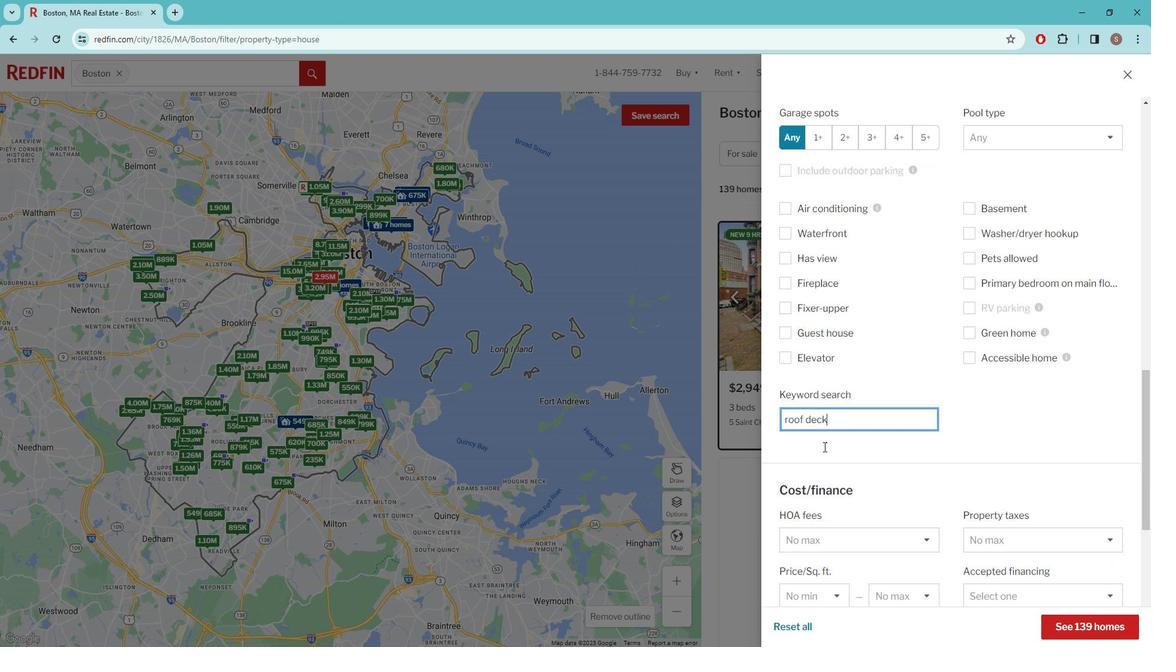 
Action: Mouse moved to (831, 438)
Screenshot: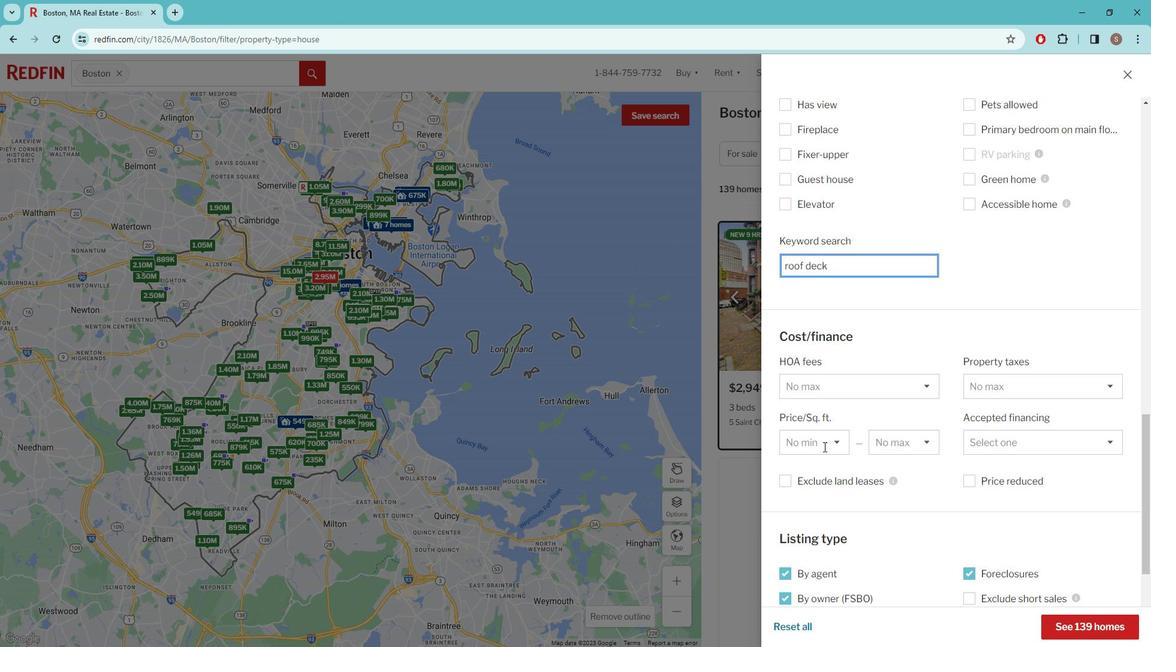 
Action: Mouse scrolled (831, 437) with delta (0, 0)
Screenshot: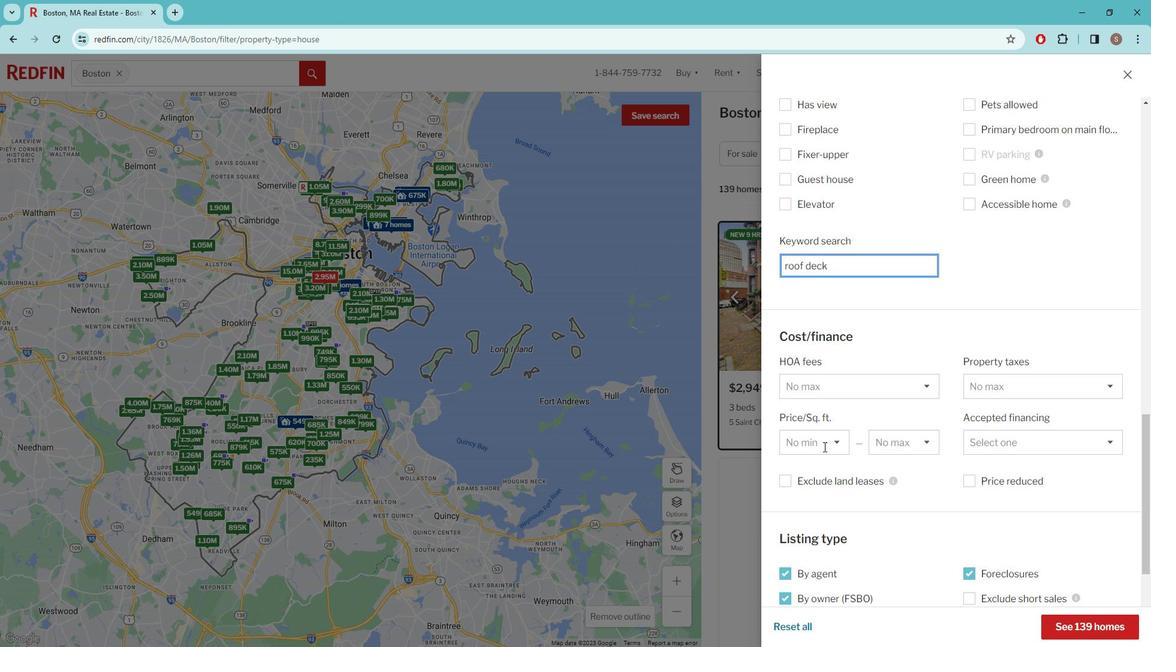 
Action: Mouse scrolled (831, 437) with delta (0, 0)
Screenshot: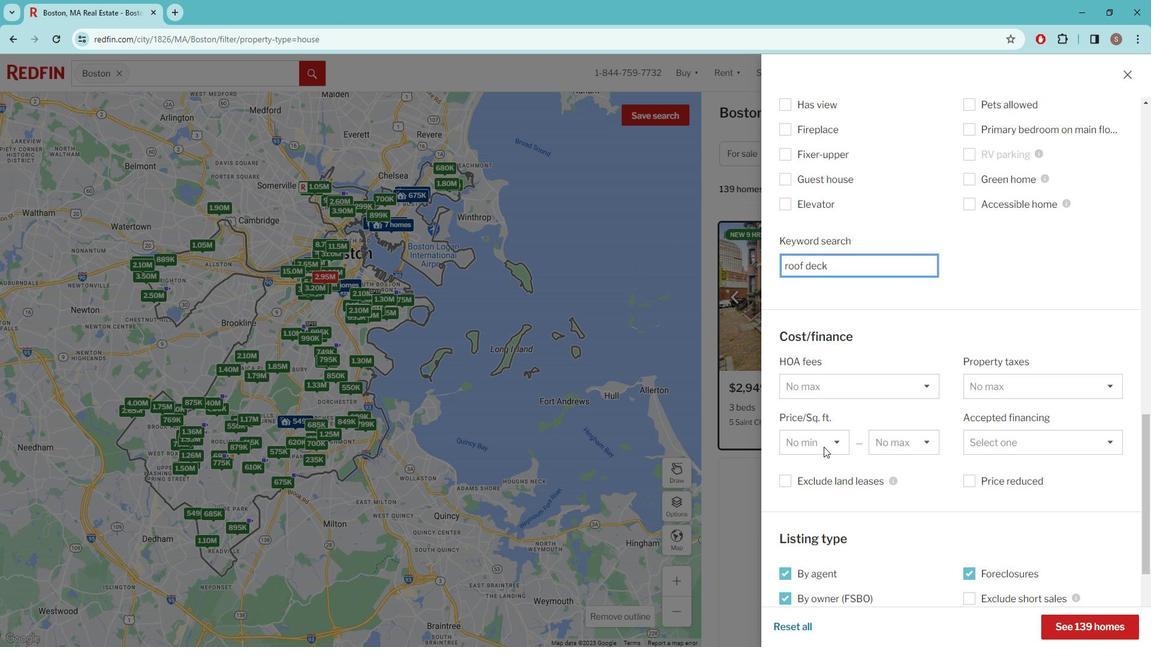 
Action: Mouse scrolled (831, 437) with delta (0, 0)
Screenshot: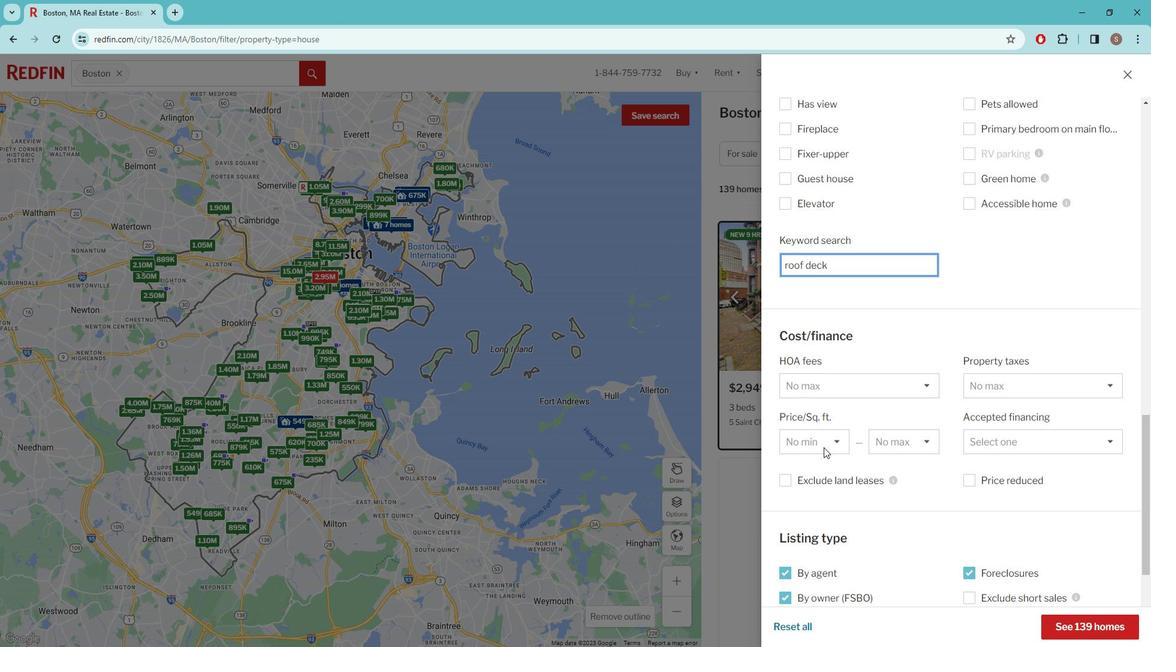 
Action: Mouse moved to (830, 438)
Screenshot: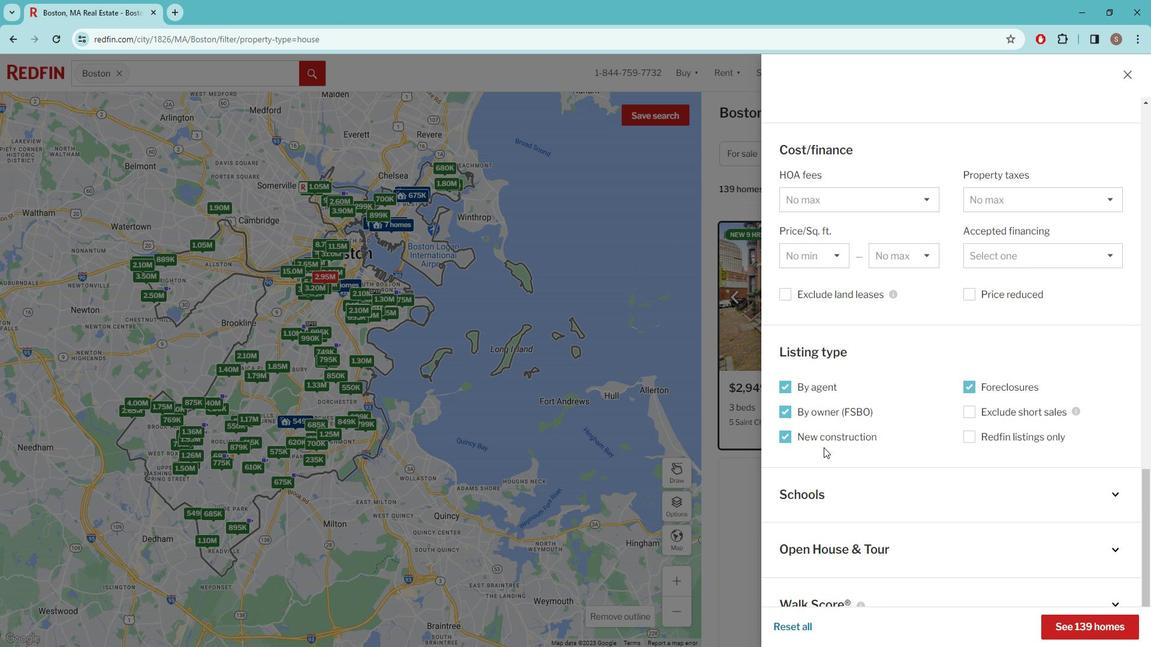 
Action: Mouse scrolled (830, 438) with delta (0, 0)
Screenshot: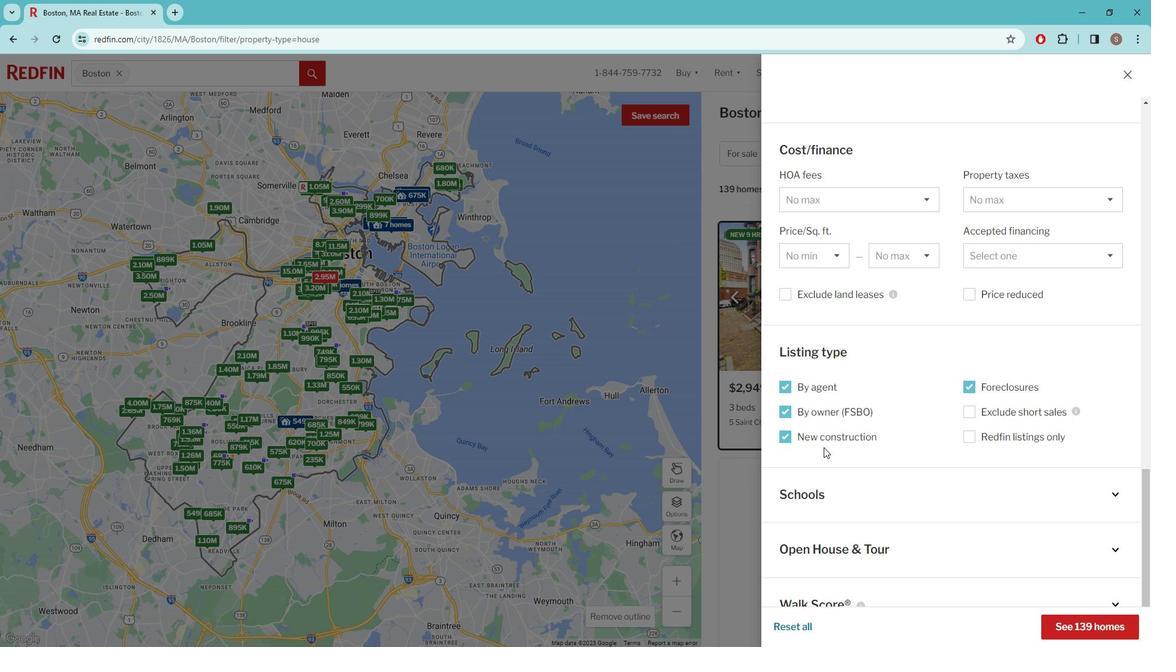 
Action: Mouse moved to (830, 438)
Screenshot: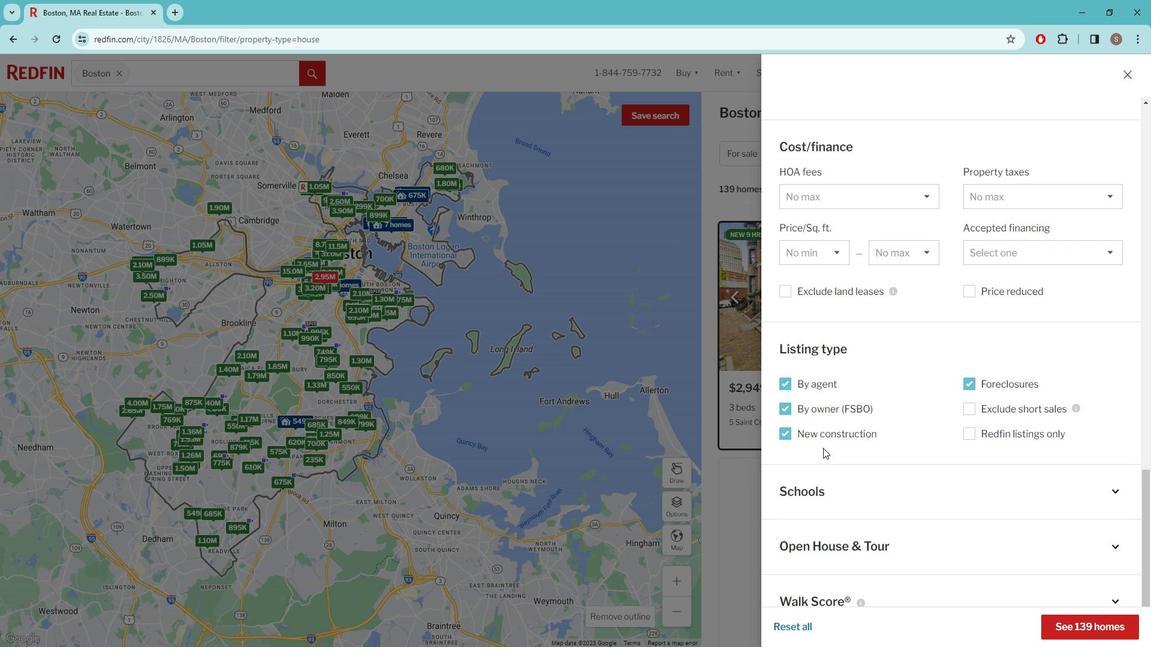 
Action: Mouse scrolled (830, 438) with delta (0, 0)
Screenshot: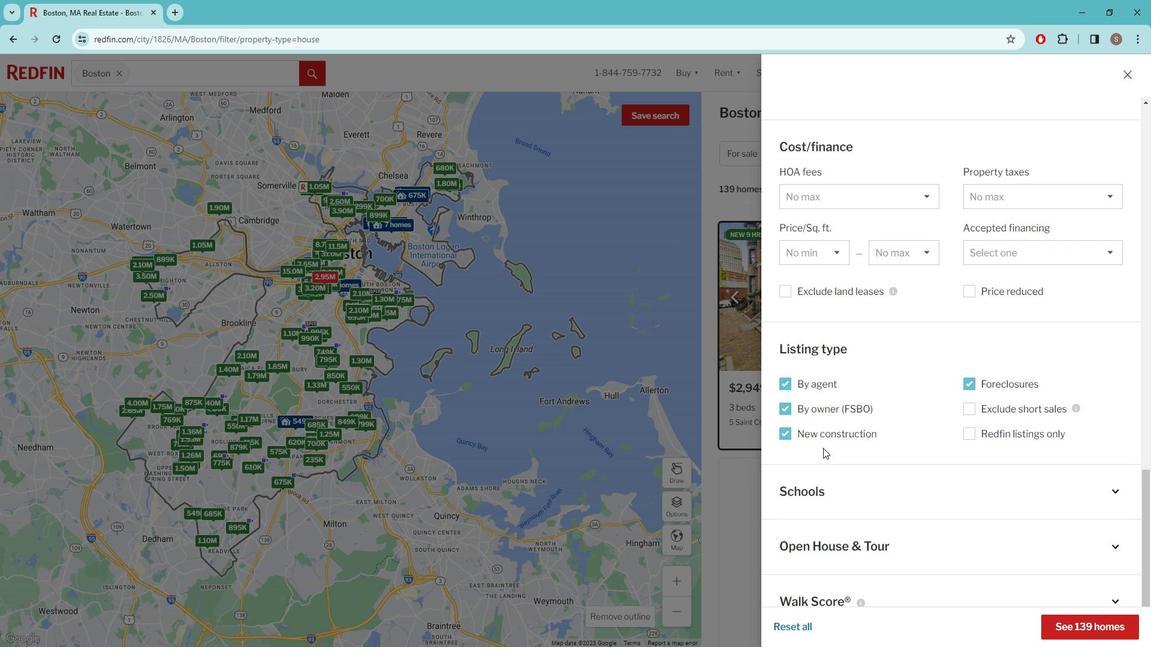 
Action: Mouse moved to (825, 512)
Screenshot: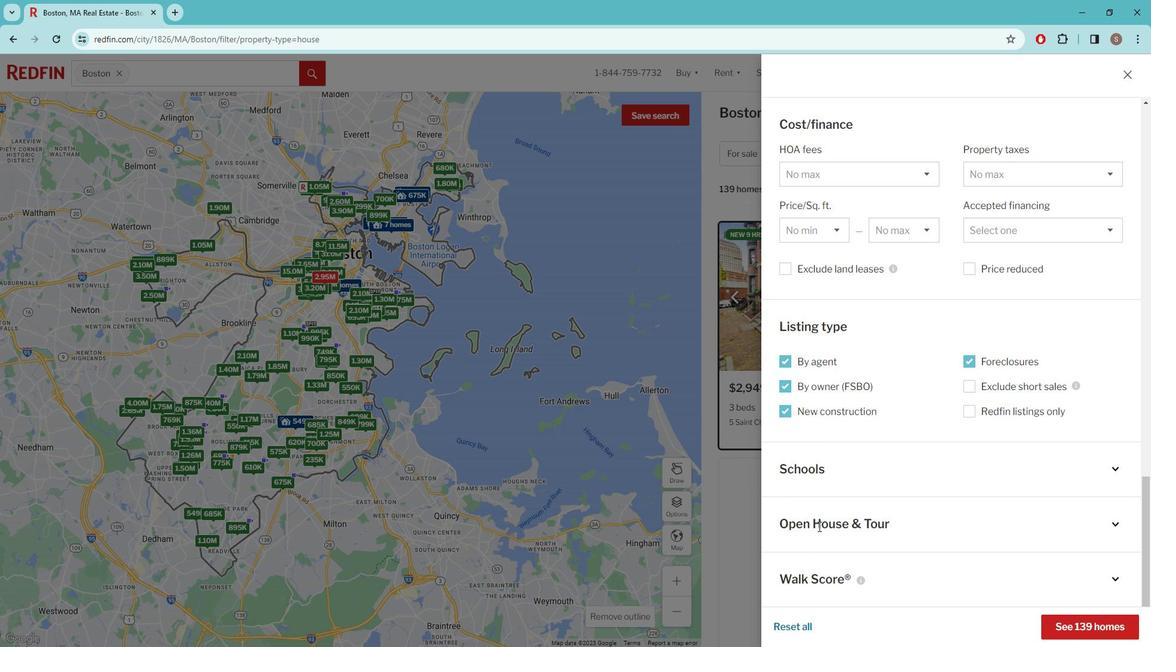 
Action: Mouse pressed left at (825, 512)
Screenshot: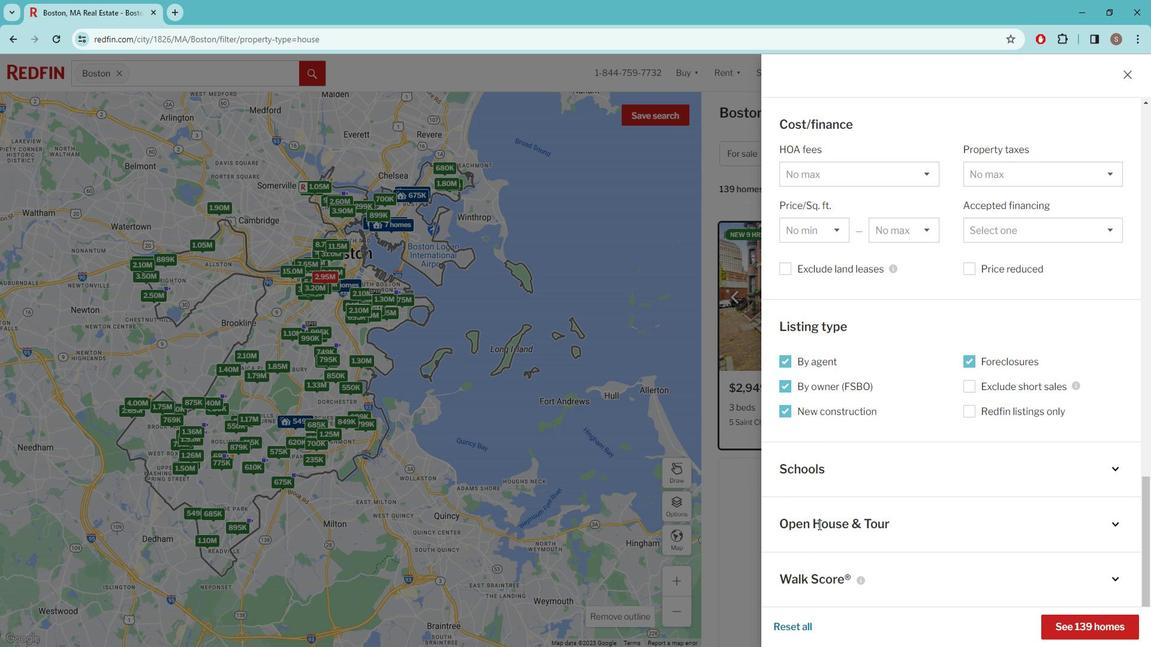 
Action: Mouse moved to (794, 509)
Screenshot: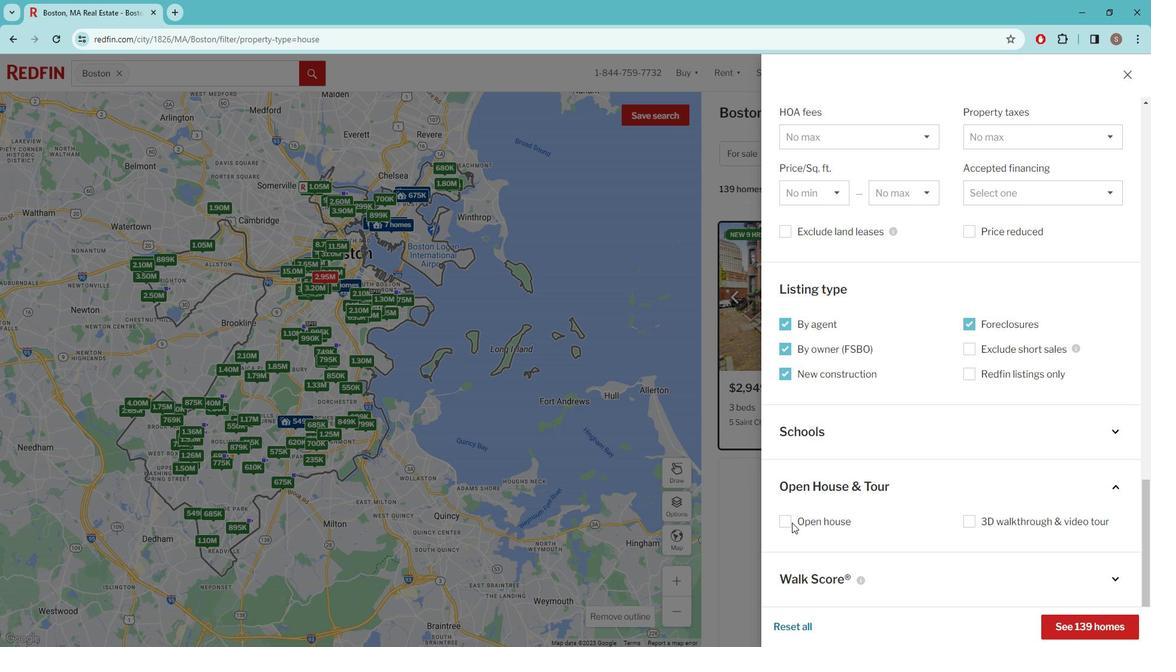 
Action: Mouse pressed left at (794, 509)
Screenshot: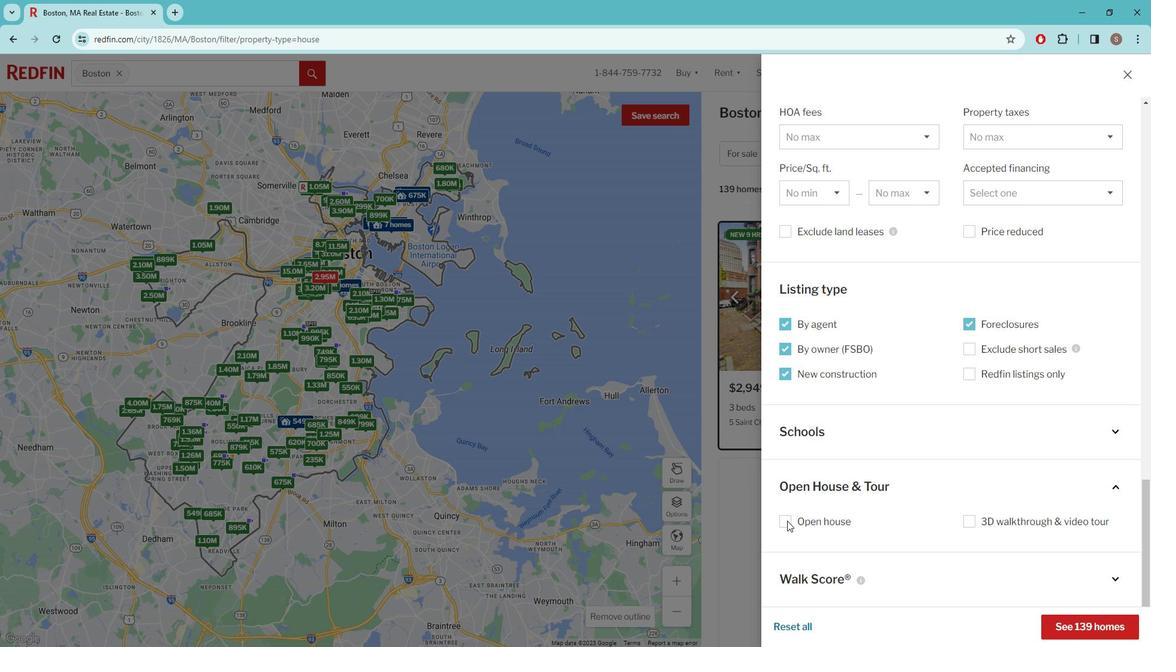 
Action: Mouse moved to (814, 559)
Screenshot: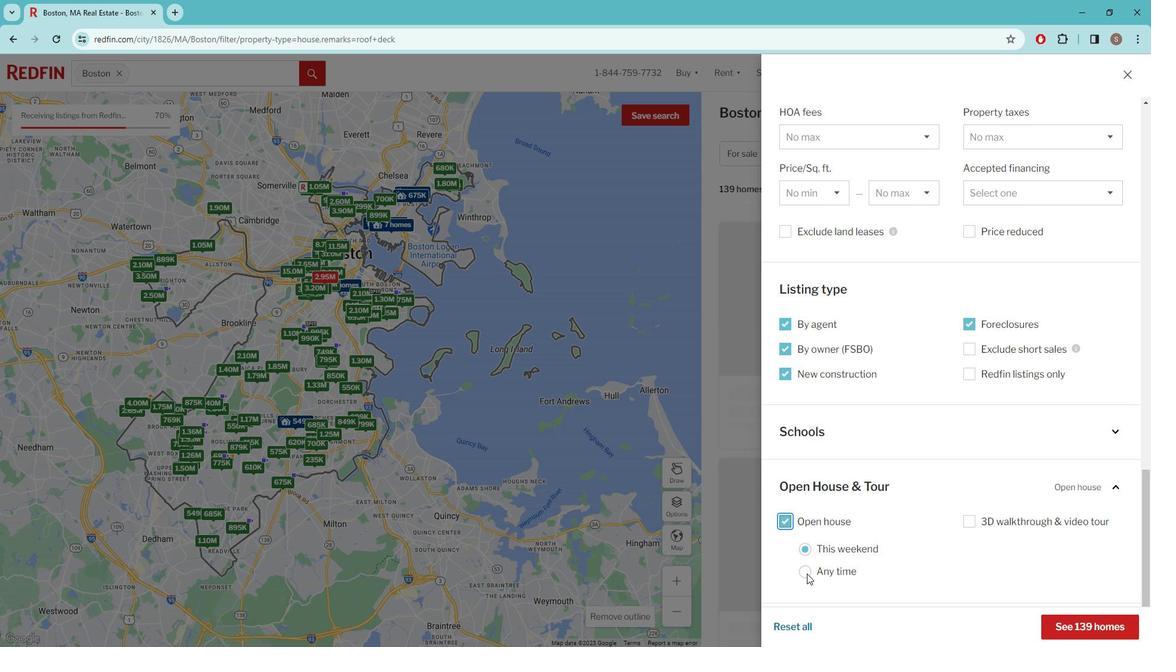 
Action: Mouse pressed left at (814, 559)
Screenshot: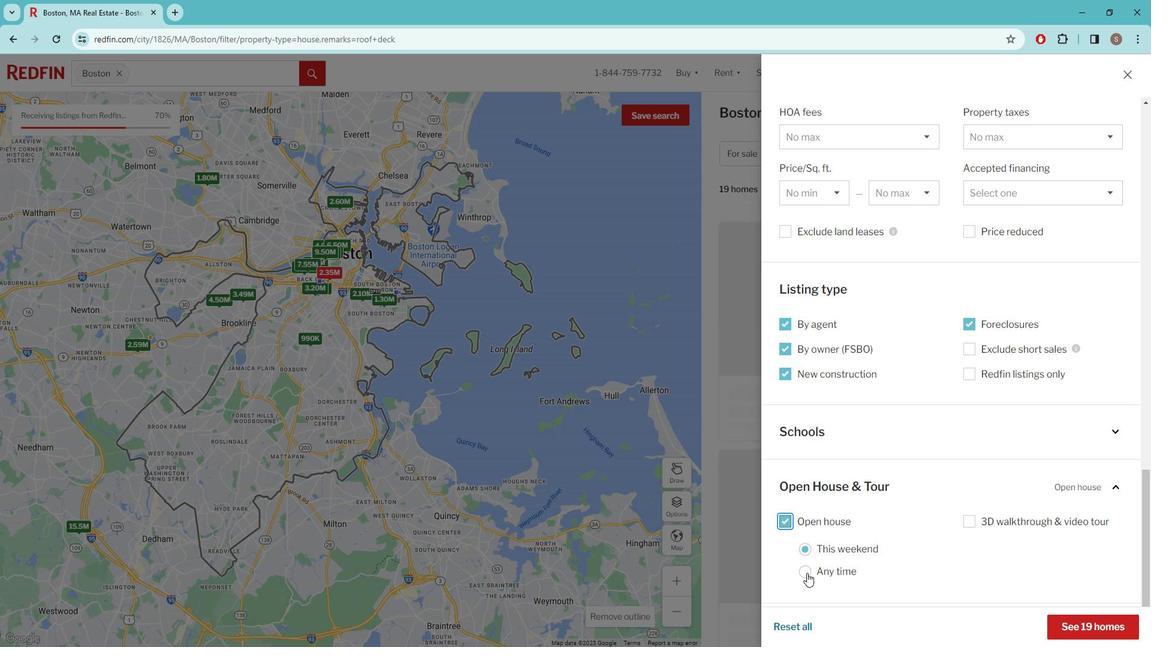 
Action: Mouse moved to (1101, 606)
Screenshot: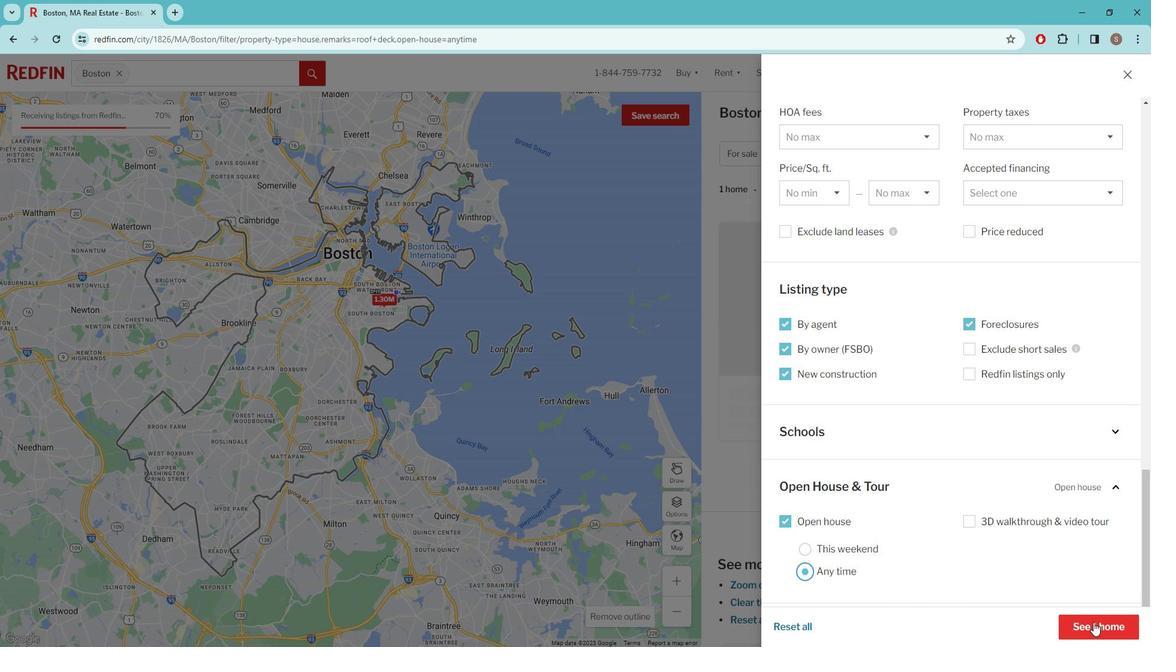 
Action: Mouse pressed left at (1101, 606)
Screenshot: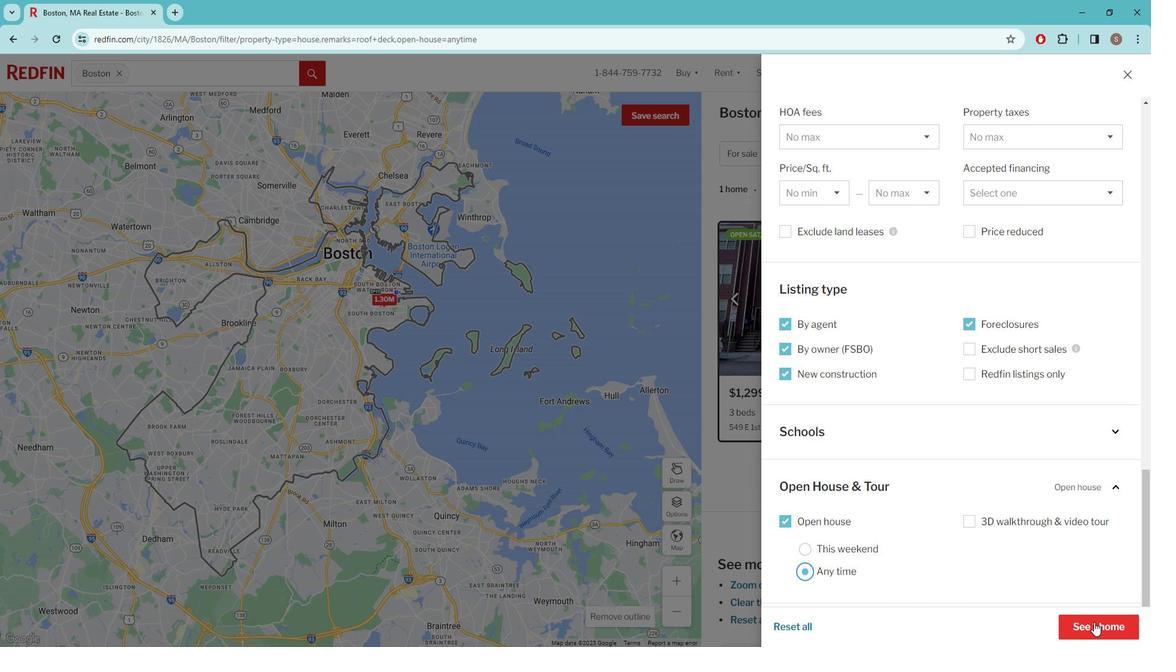 
Action: Mouse moved to (834, 378)
Screenshot: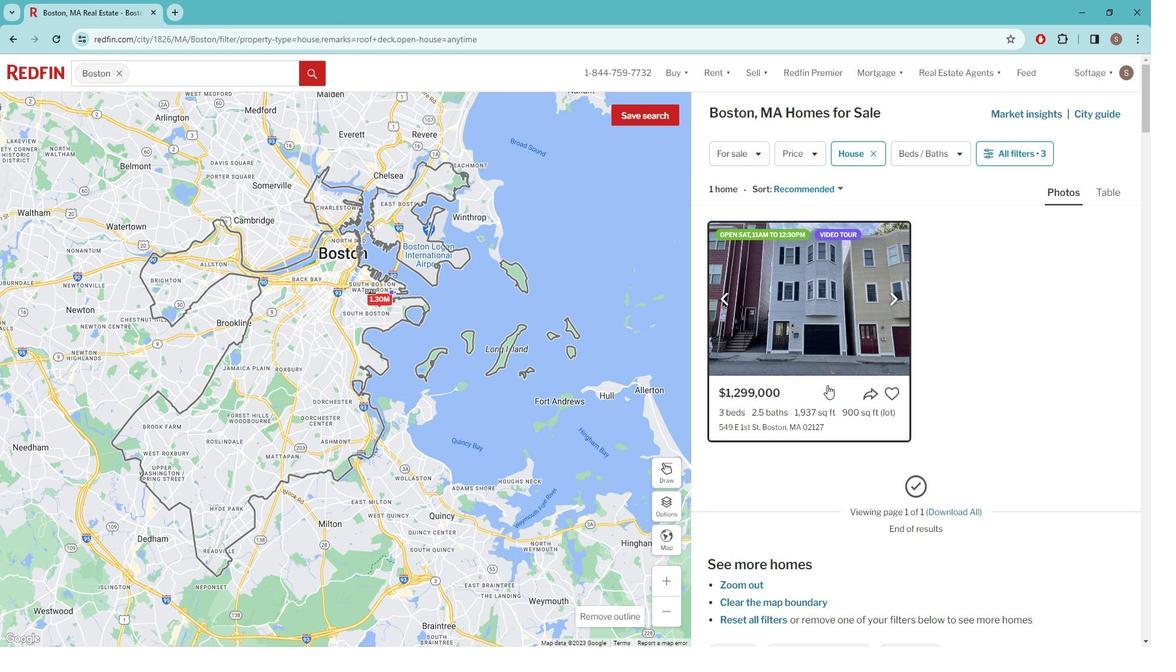 
Action: Mouse pressed left at (834, 378)
Screenshot: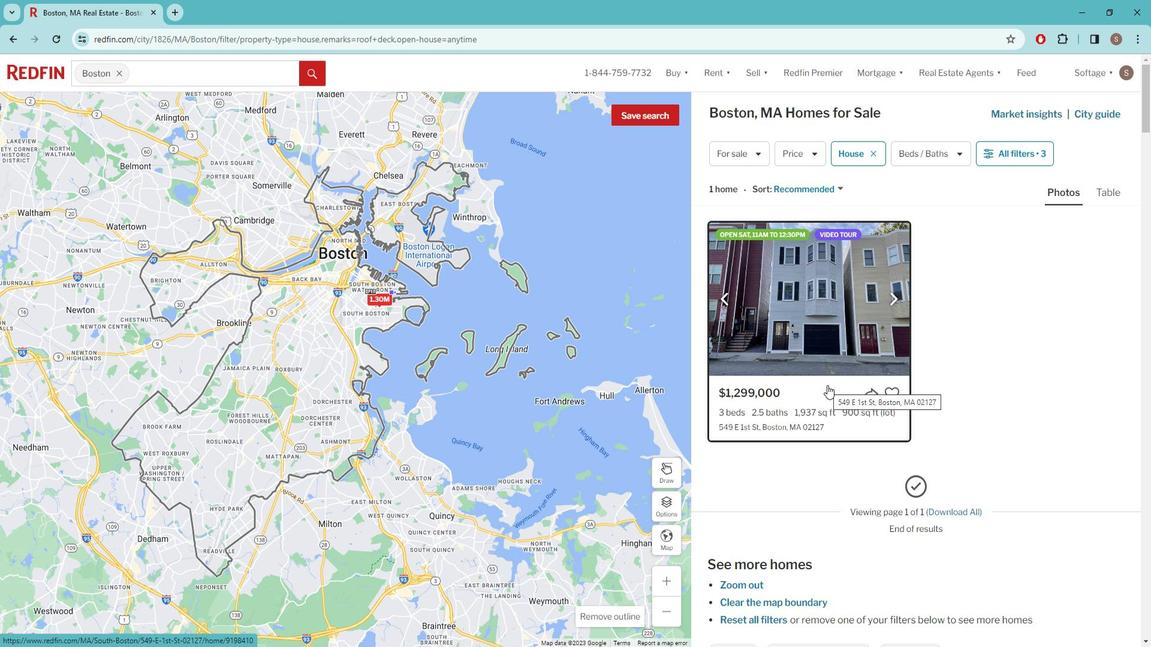 
Action: Mouse moved to (677, 387)
Screenshot: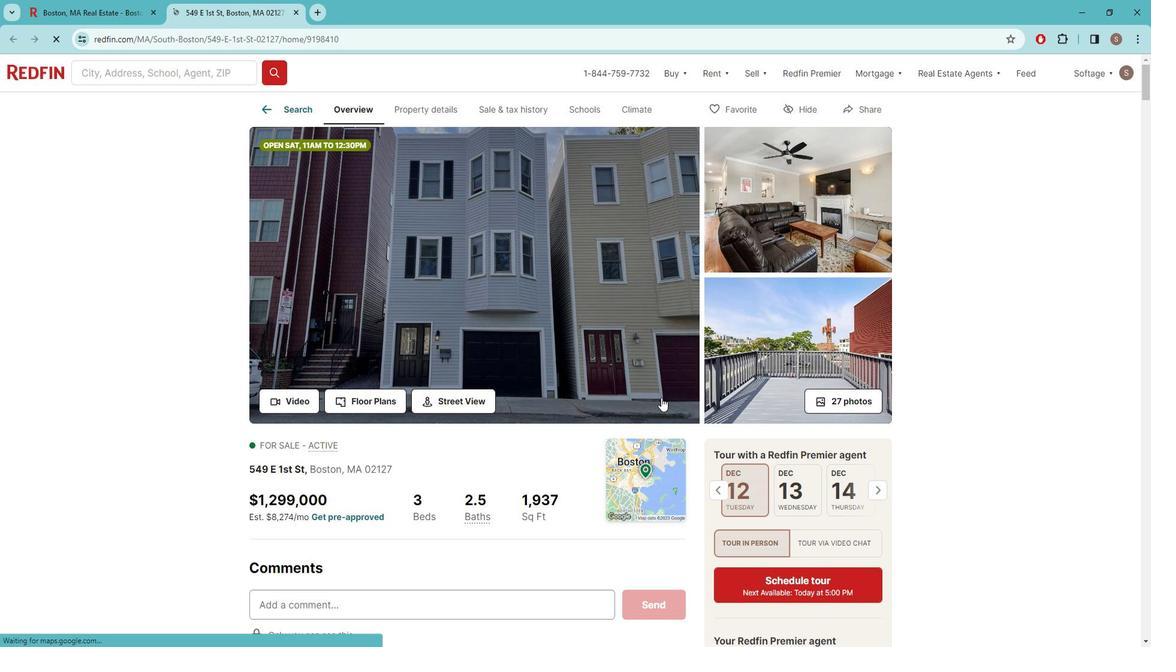 
